 Task: Add an event with the title Marketing Campaign Analysis, date '2024/05/10', time 8:00 AM to 10:00 AMand add a description: Participants will be led through a body scan exercise, where they will direct their attention to different parts of their body, noticing sensations and releasing any tension or discomfort. This practice promotes body awareness and relaxation., put the event into Blue category . Add location for the event as: 789 Park Retiro, Madrid, Spain, logged in from the account softage.1@softage.netand send the event invitation to softage.3@softage.net and softage.4@softage.net. Set a reminder for the event 5 minutes before
Action: Mouse moved to (103, 88)
Screenshot: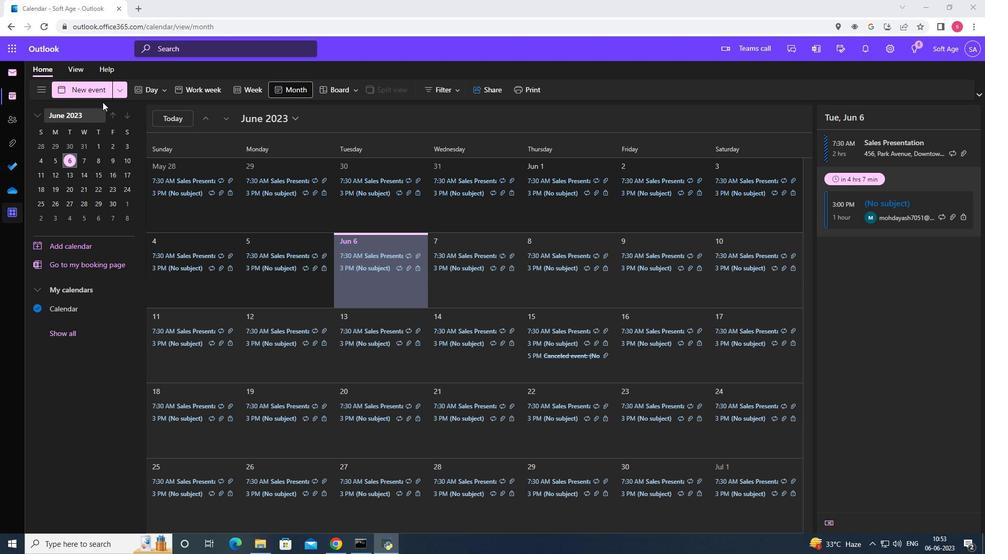 
Action: Mouse pressed left at (103, 88)
Screenshot: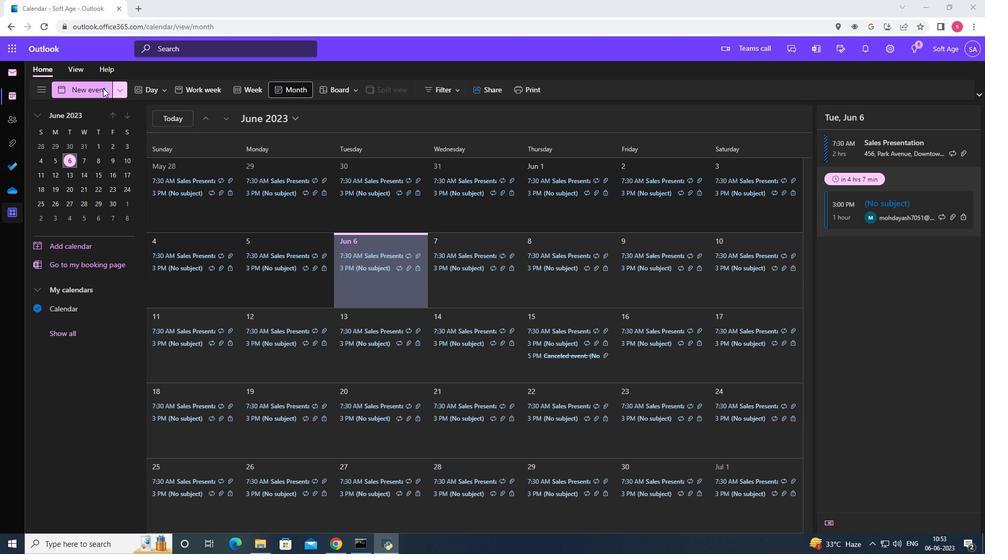 
Action: Key pressed <Key.shift>Marketing<Key.space><Key.shift>Campaing<Key.space><Key.shift>Analysis
Screenshot: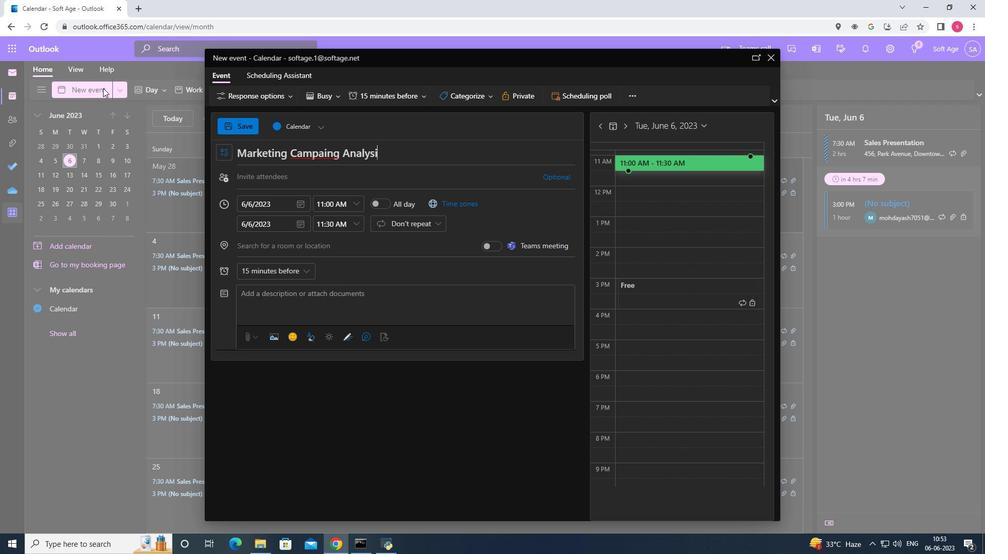 
Action: Mouse moved to (304, 199)
Screenshot: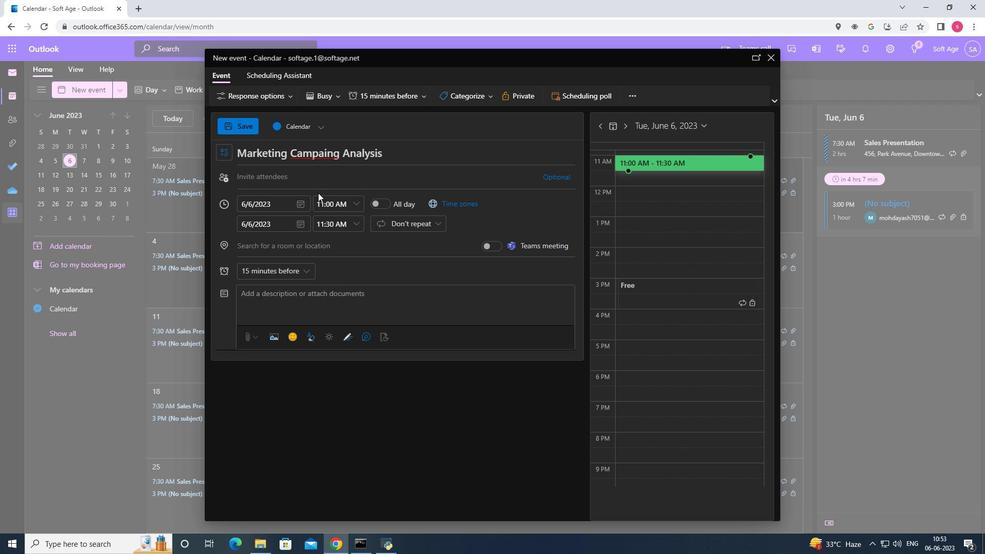 
Action: Mouse pressed left at (304, 199)
Screenshot: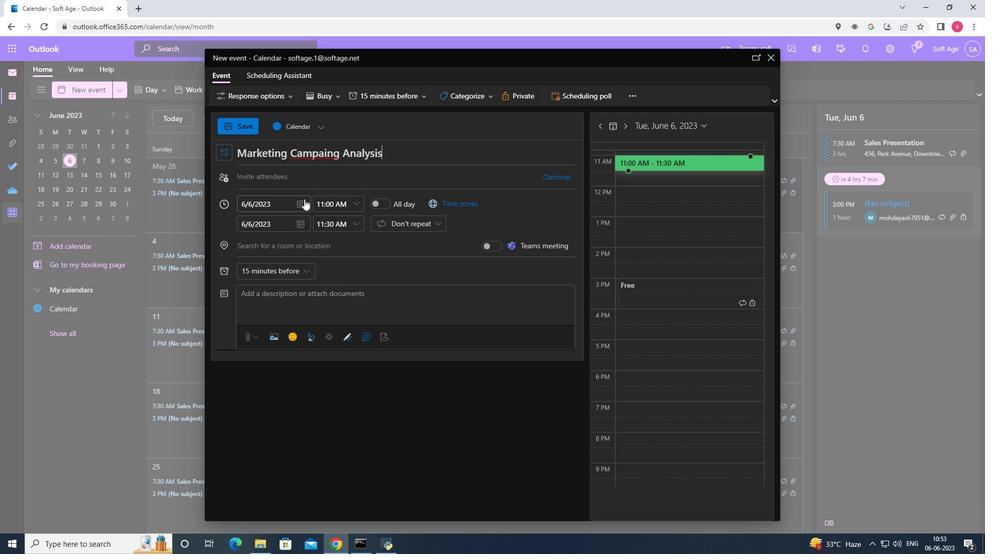 
Action: Mouse moved to (341, 223)
Screenshot: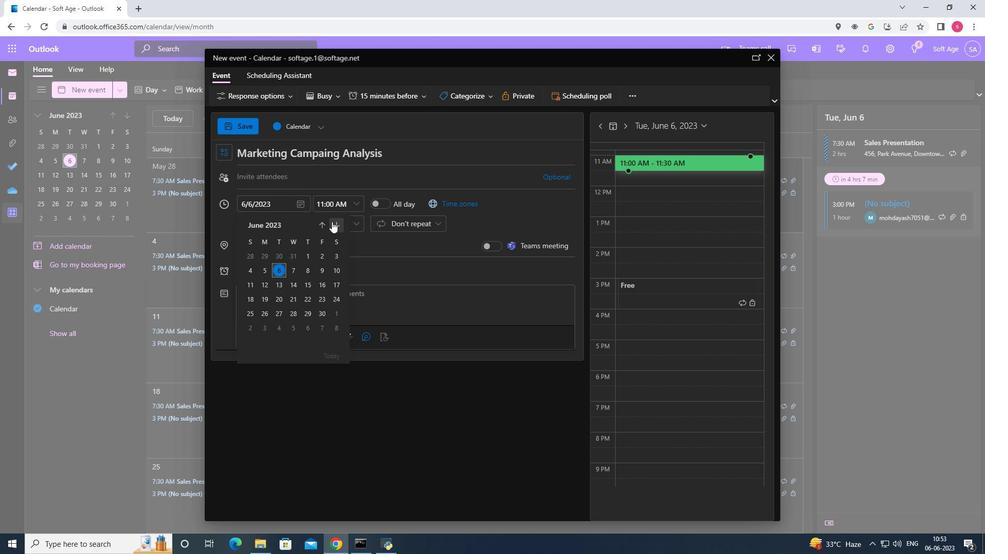
Action: Mouse pressed left at (341, 223)
Screenshot: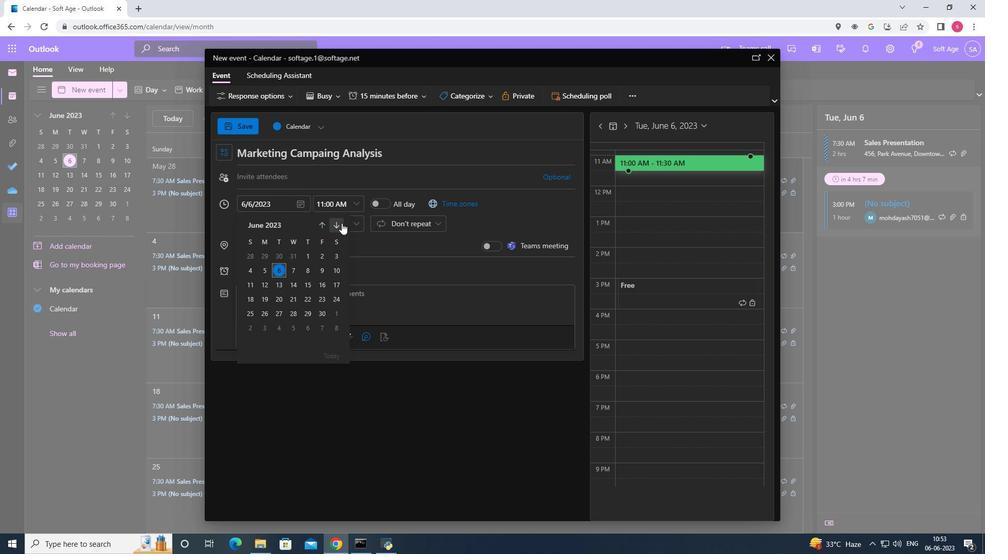 
Action: Mouse pressed left at (341, 223)
Screenshot: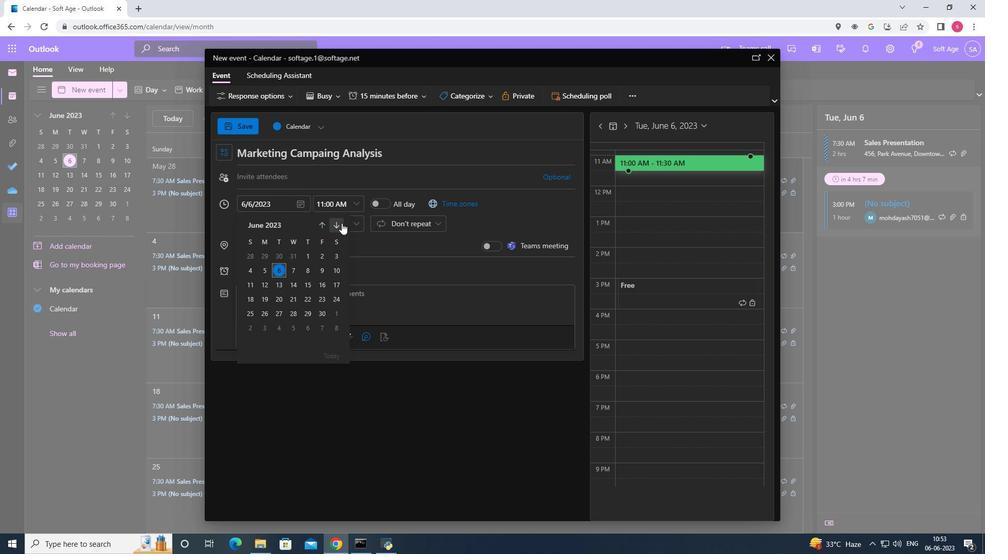 
Action: Mouse pressed left at (341, 223)
Screenshot: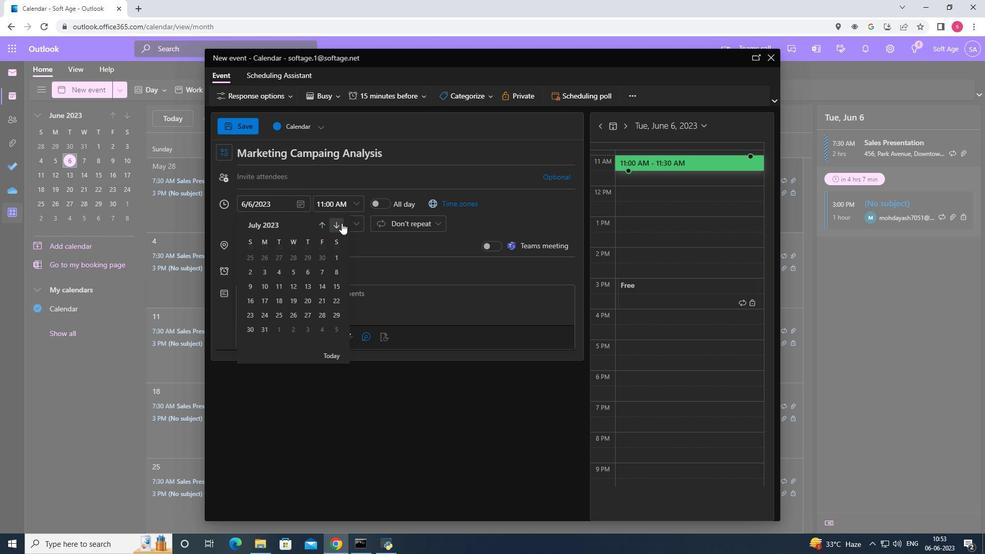 
Action: Mouse pressed left at (341, 223)
Screenshot: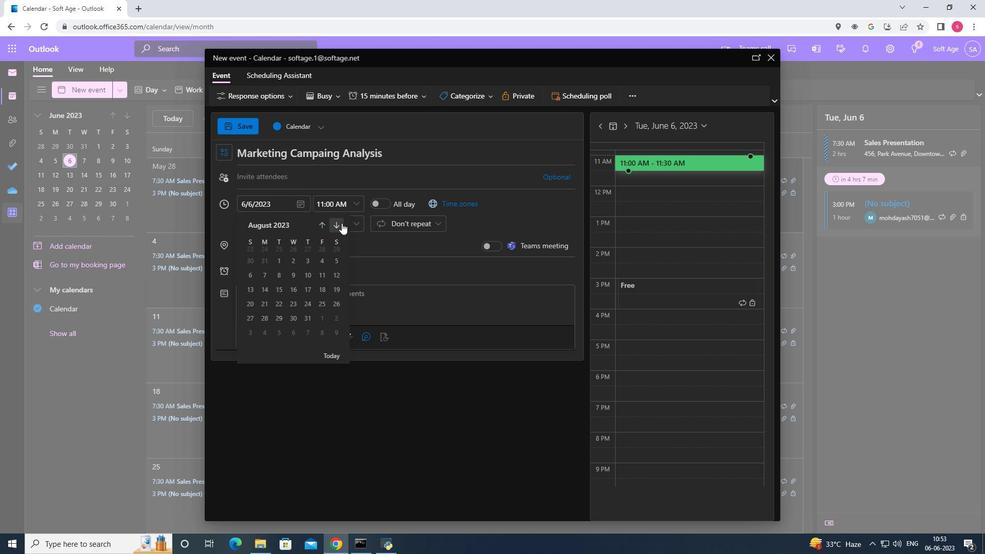 
Action: Mouse pressed left at (341, 223)
Screenshot: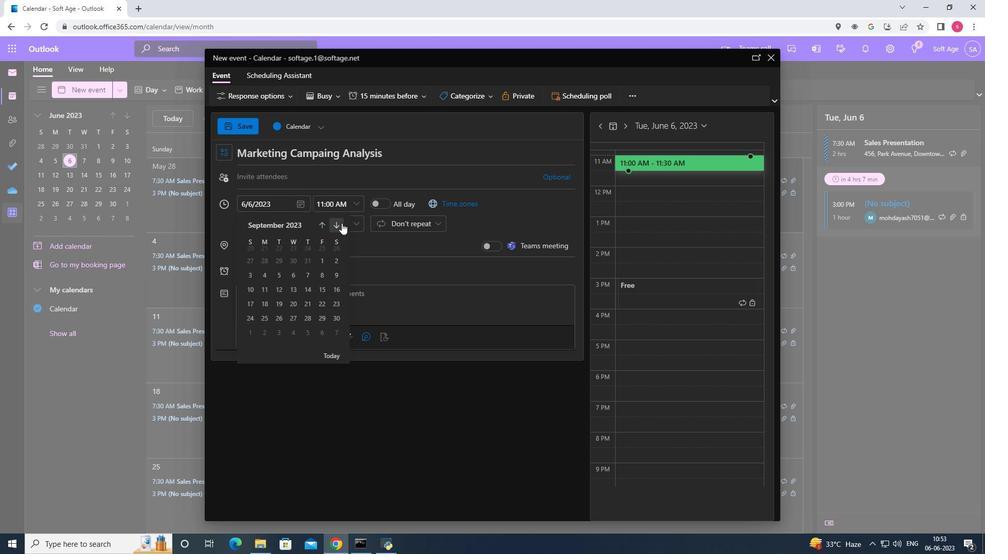 
Action: Mouse moved to (341, 223)
Screenshot: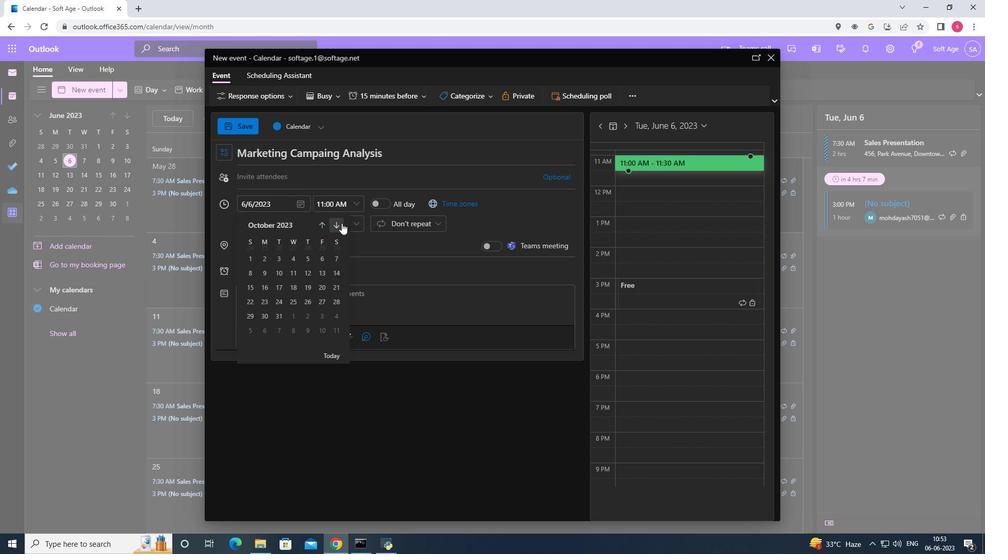 
Action: Mouse pressed left at (341, 223)
Screenshot: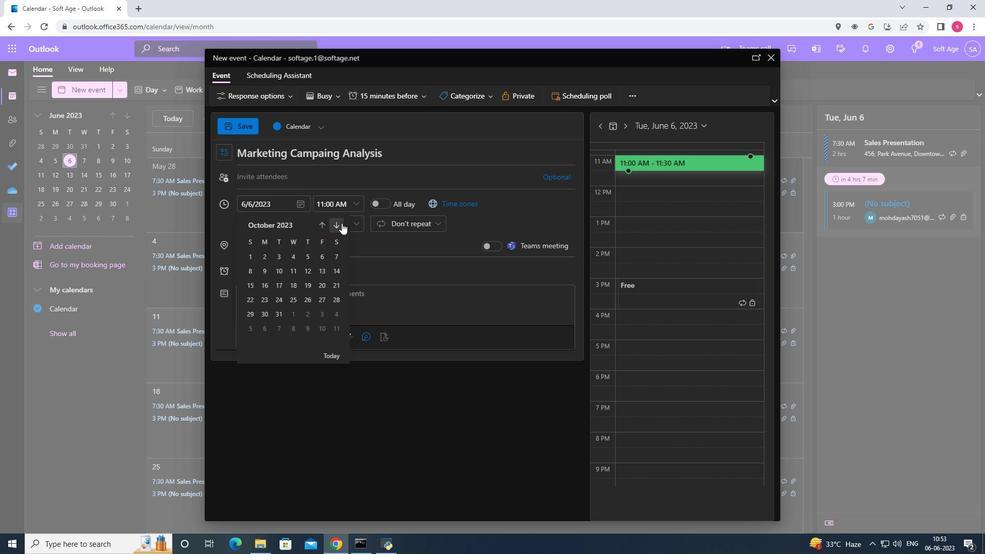 
Action: Mouse pressed left at (341, 223)
Screenshot: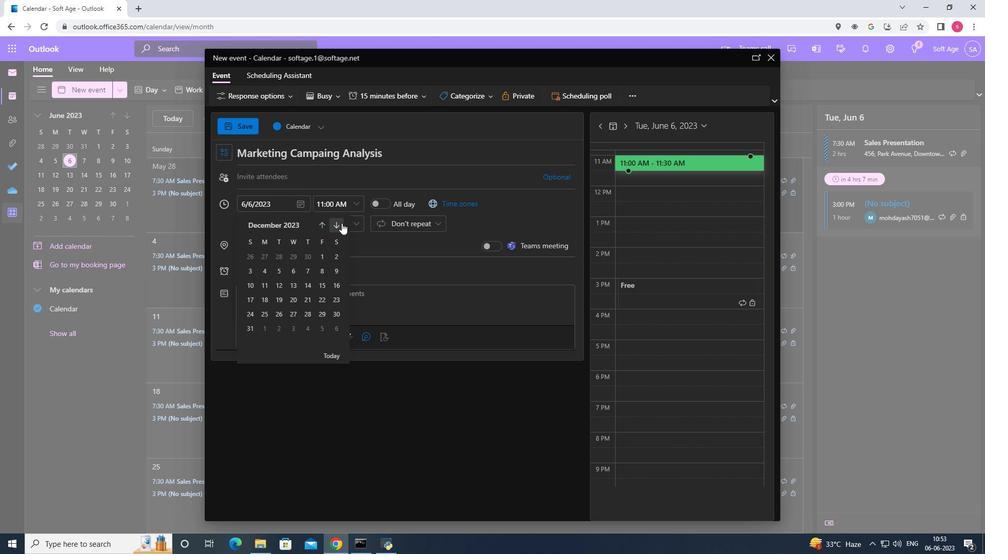 
Action: Mouse pressed left at (341, 223)
Screenshot: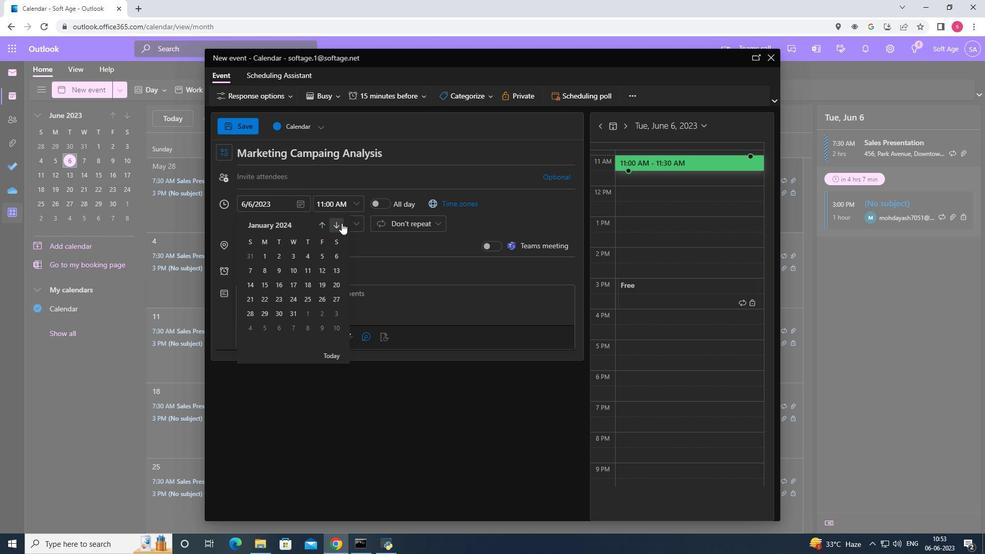 
Action: Mouse pressed left at (341, 223)
Screenshot: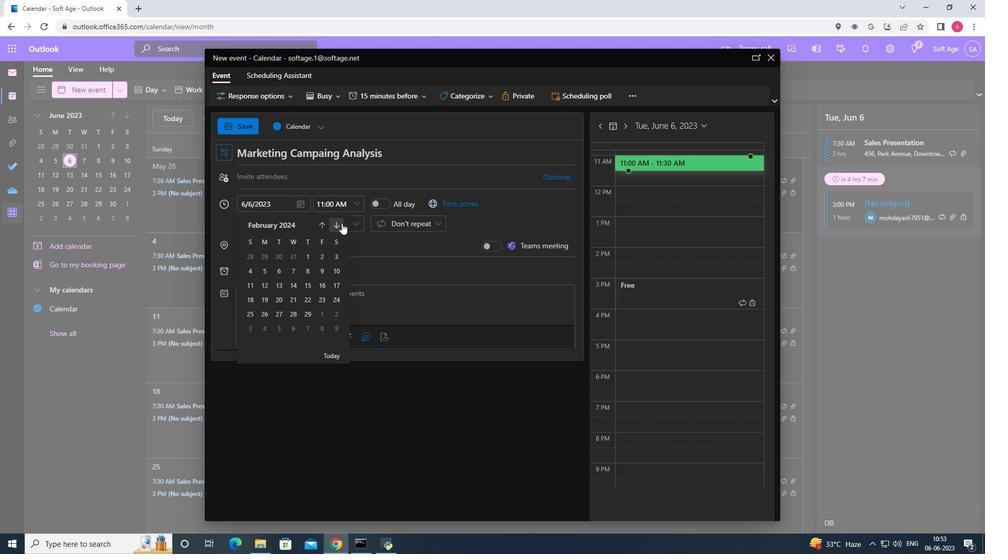 
Action: Mouse pressed left at (341, 223)
Screenshot: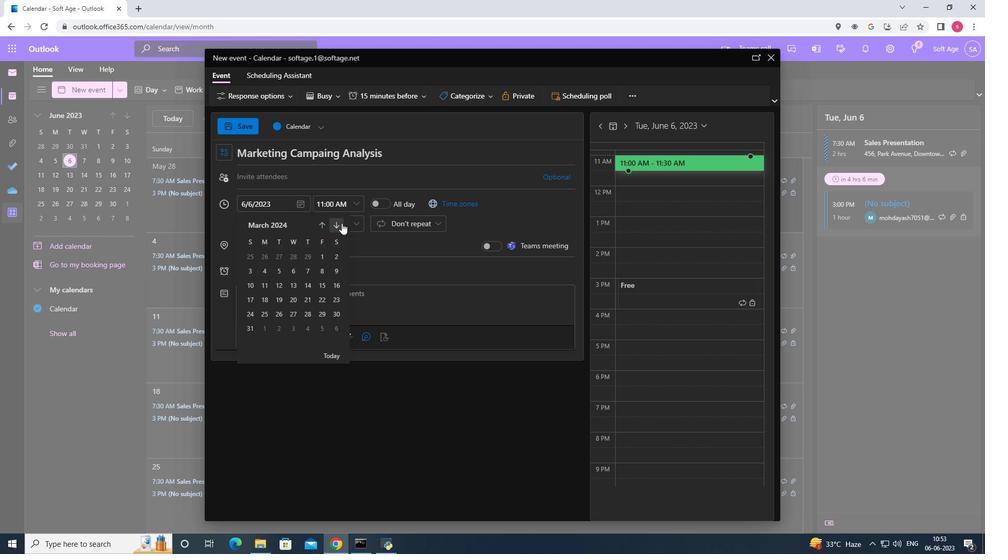 
Action: Mouse pressed left at (341, 223)
Screenshot: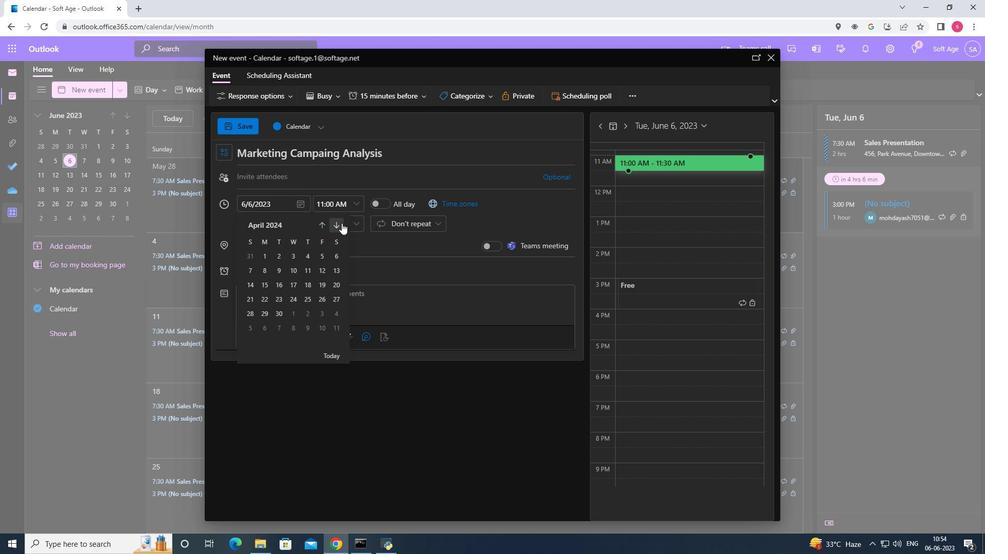 
Action: Mouse moved to (321, 274)
Screenshot: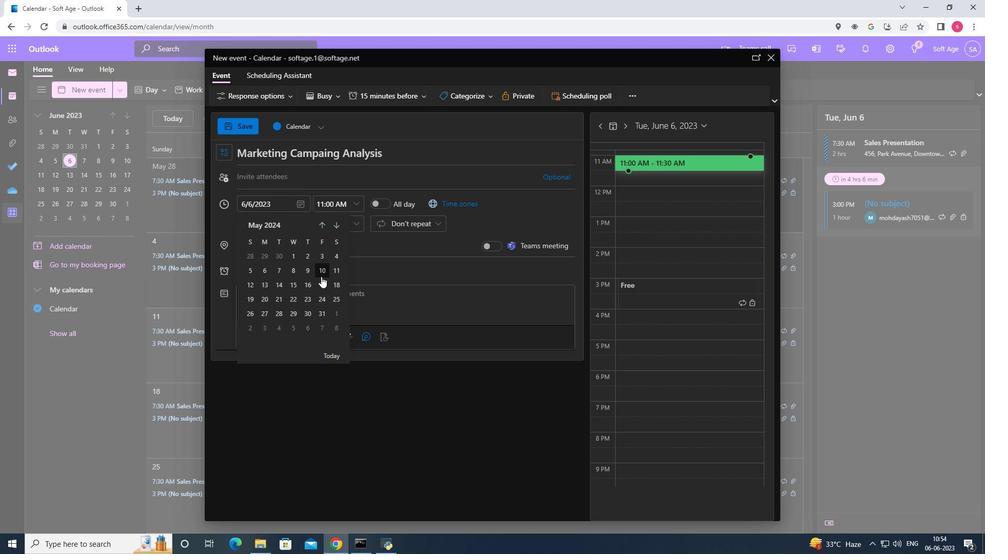 
Action: Mouse pressed left at (321, 274)
Screenshot: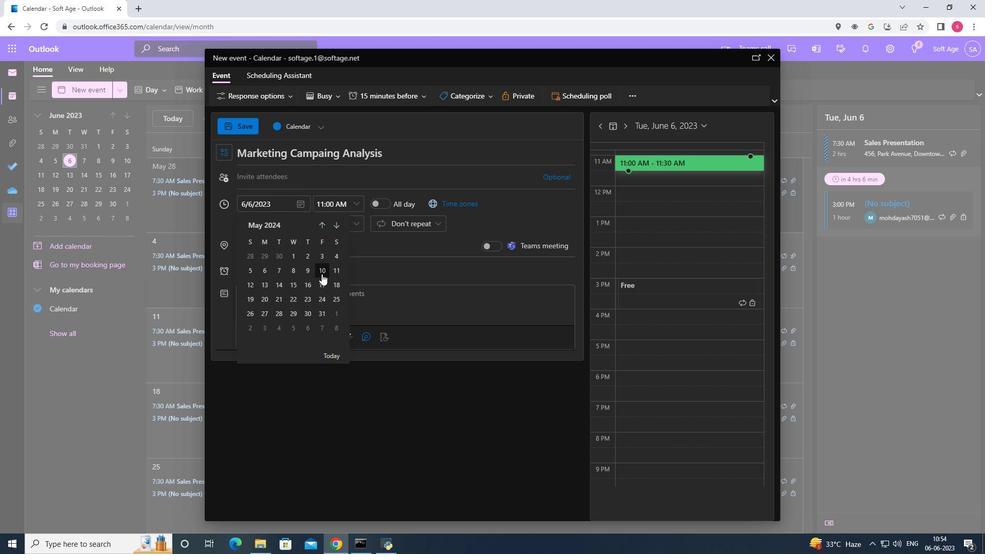 
Action: Mouse moved to (355, 206)
Screenshot: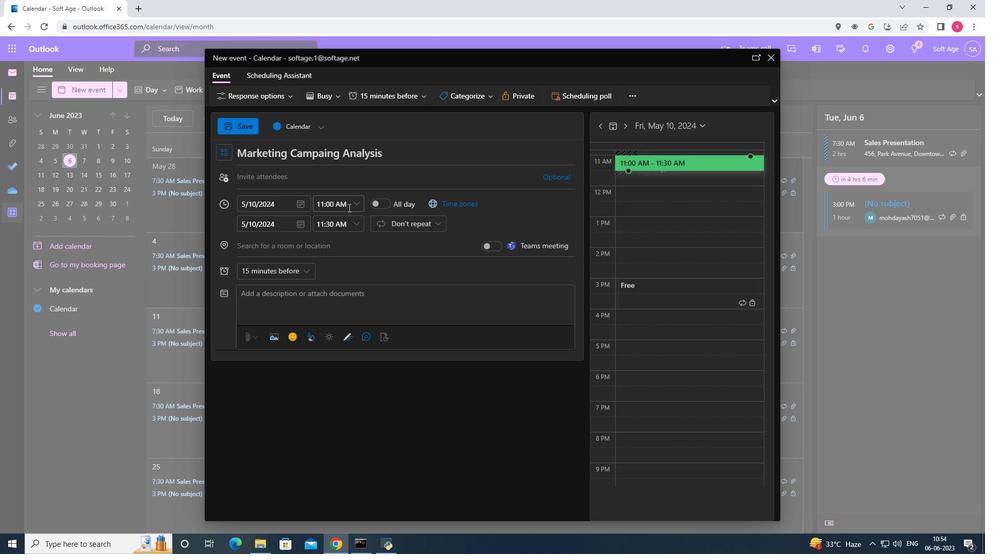 
Action: Mouse pressed left at (355, 206)
Screenshot: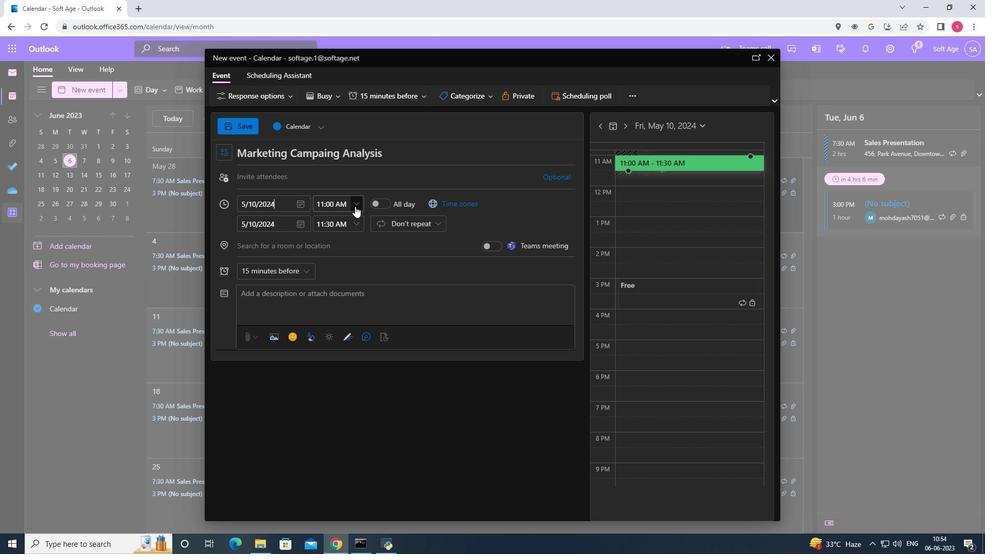 
Action: Mouse moved to (369, 216)
Screenshot: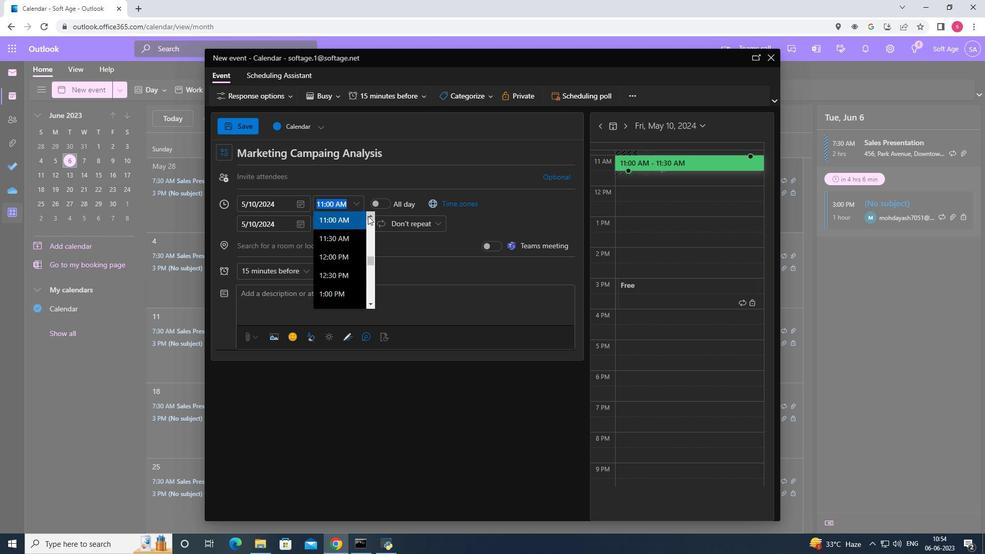 
Action: Mouse pressed left at (369, 216)
Screenshot: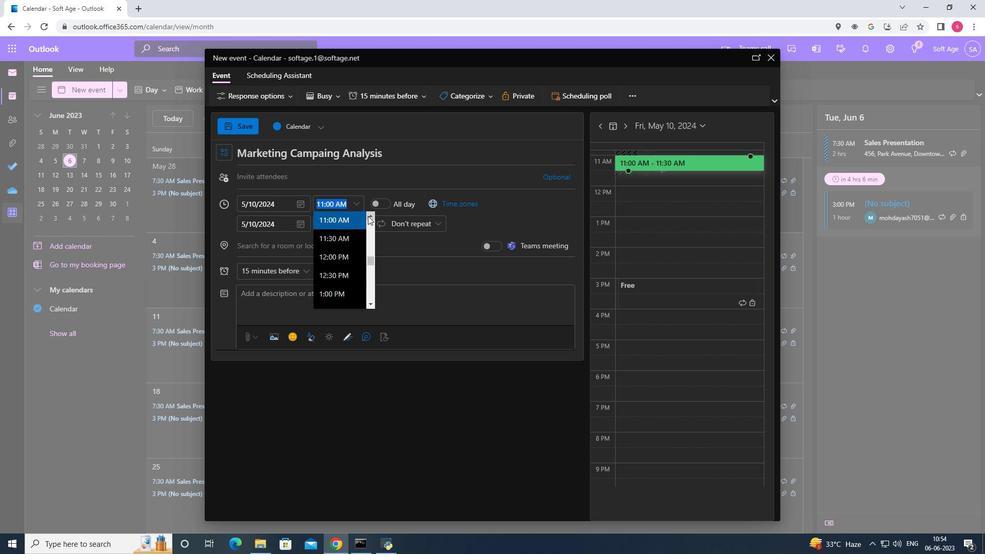 
Action: Mouse moved to (374, 214)
Screenshot: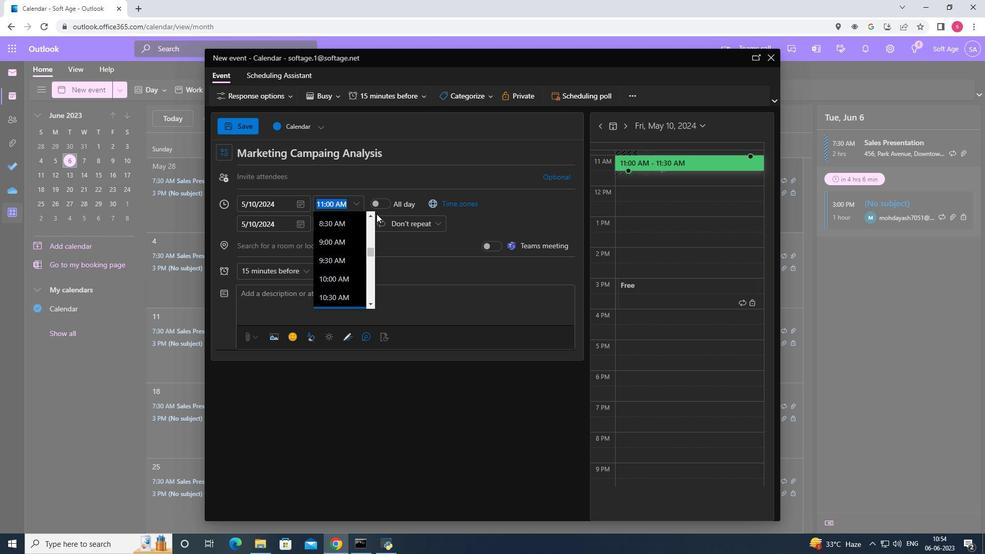 
Action: Mouse pressed left at (374, 214)
Screenshot: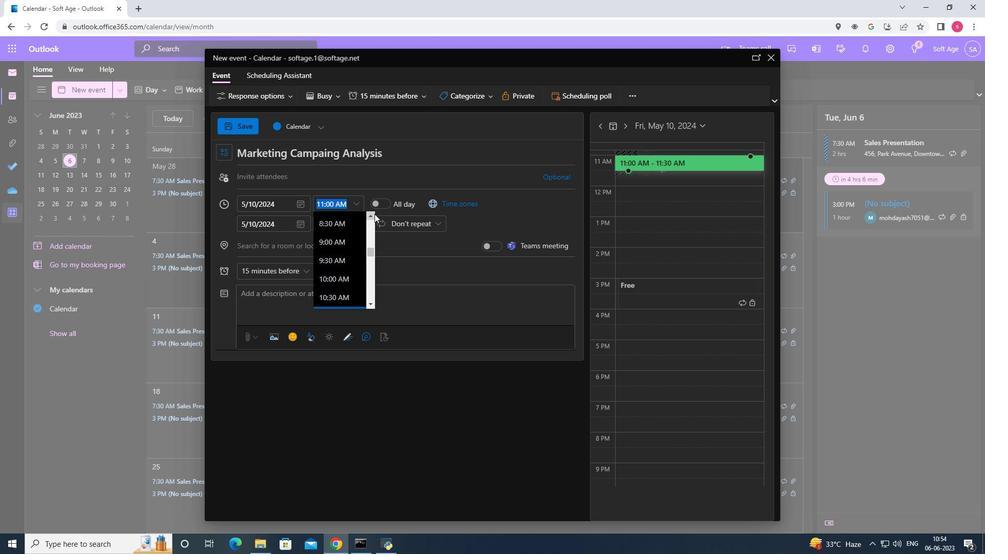 
Action: Mouse moved to (342, 223)
Screenshot: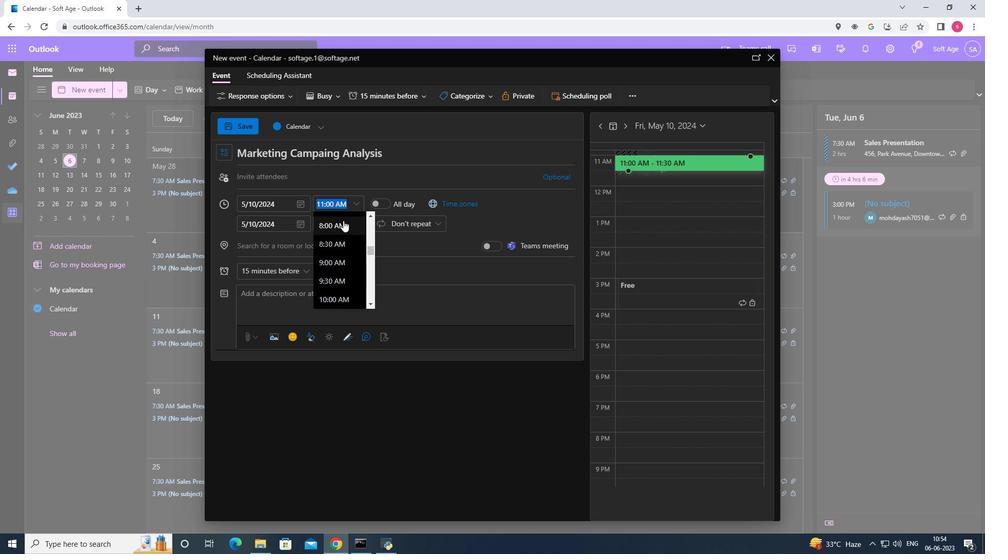 
Action: Mouse pressed left at (342, 223)
Screenshot: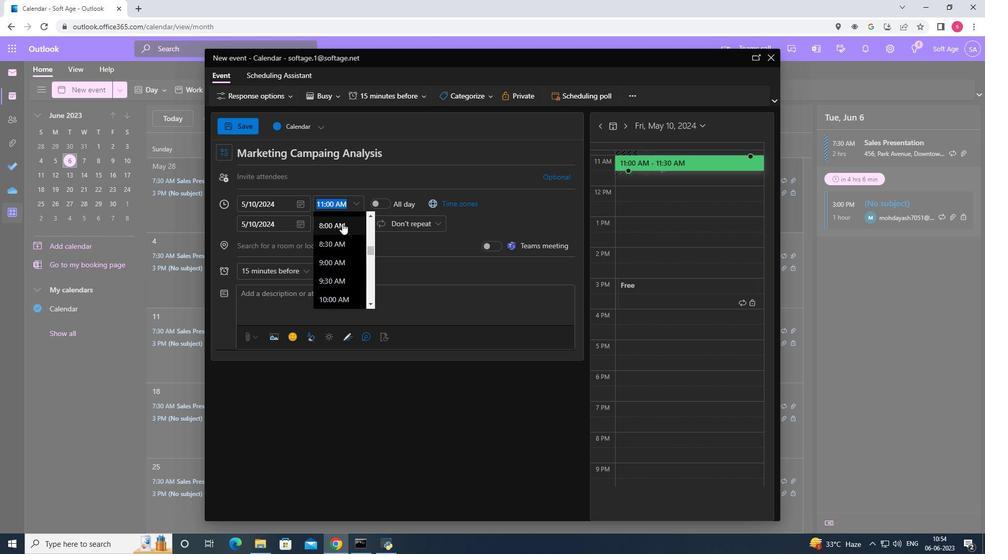 
Action: Mouse moved to (354, 228)
Screenshot: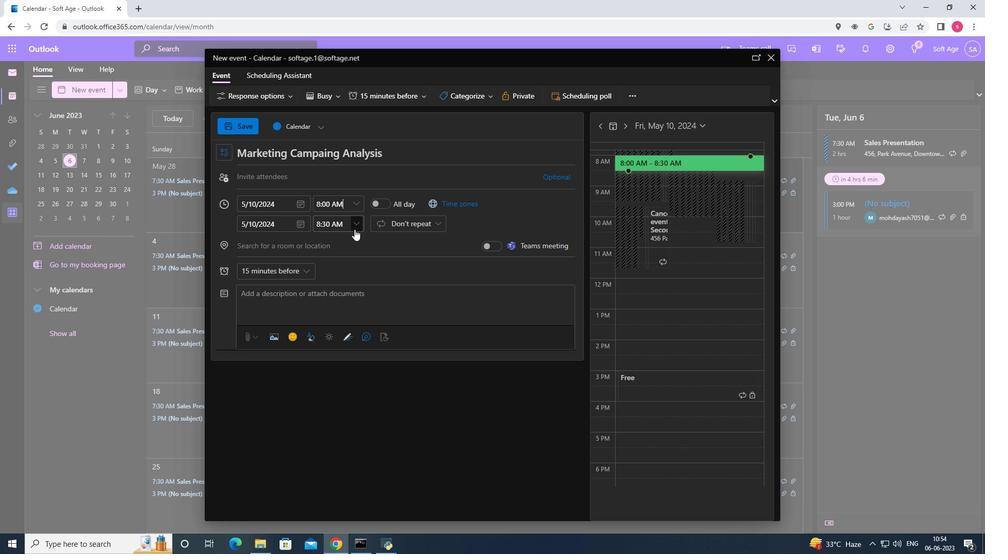 
Action: Mouse pressed left at (354, 228)
Screenshot: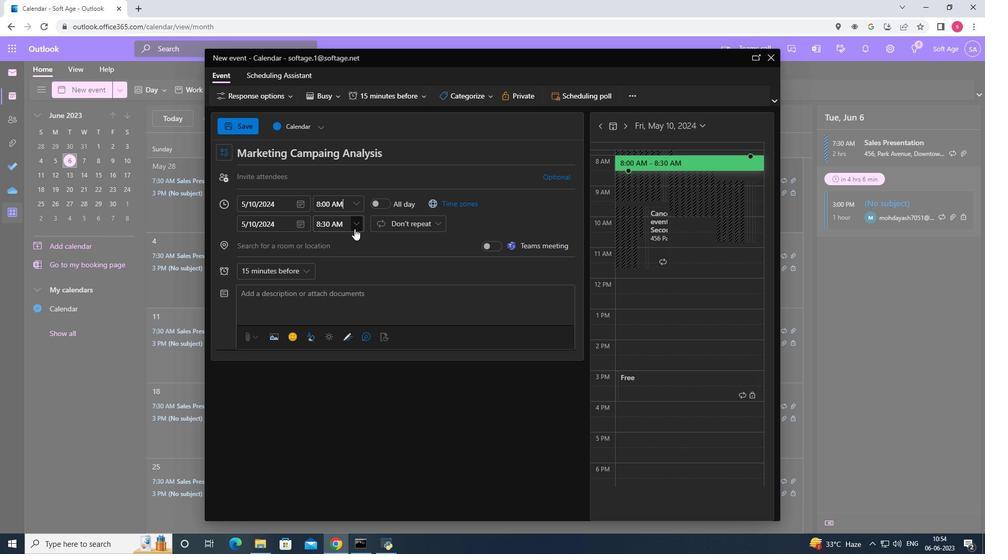
Action: Mouse moved to (339, 287)
Screenshot: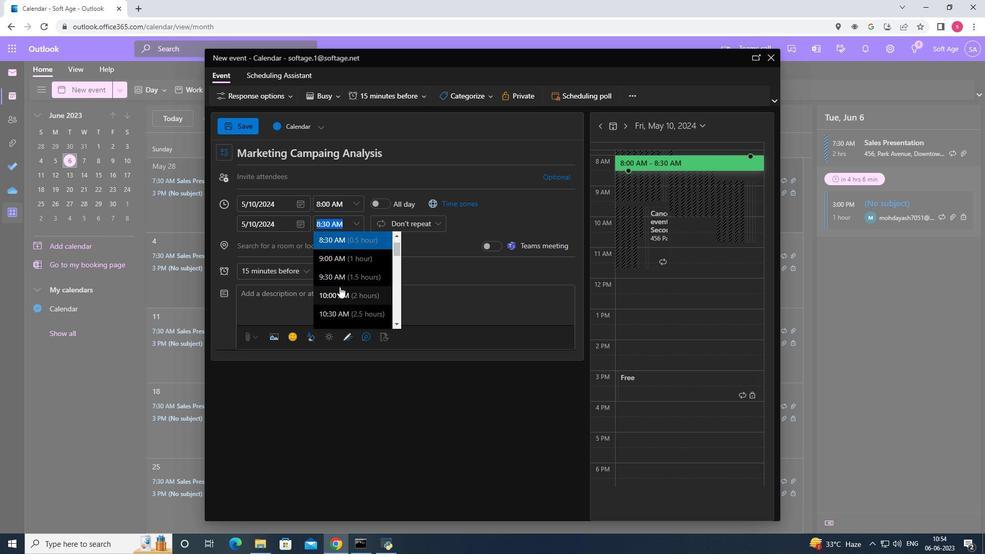 
Action: Mouse pressed left at (339, 287)
Screenshot: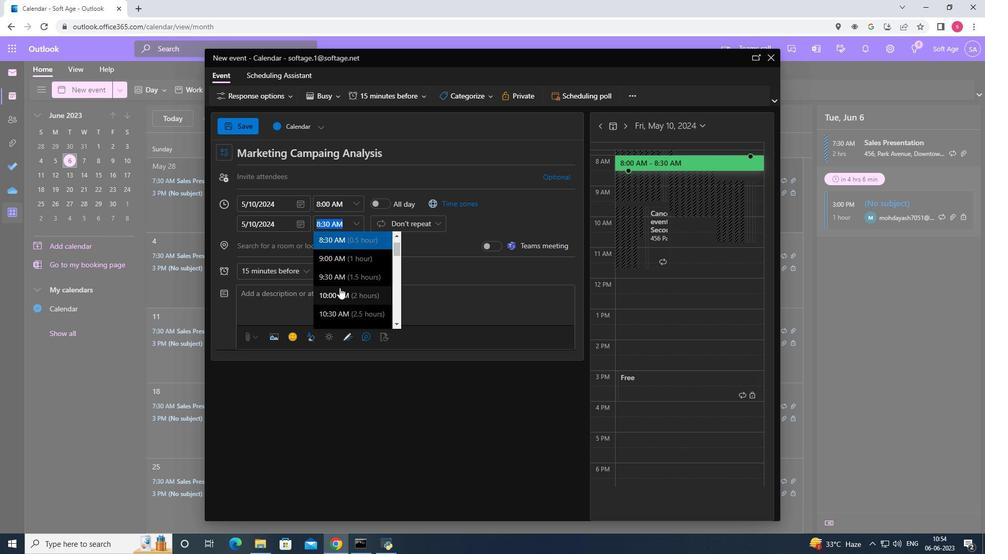 
Action: Mouse moved to (326, 294)
Screenshot: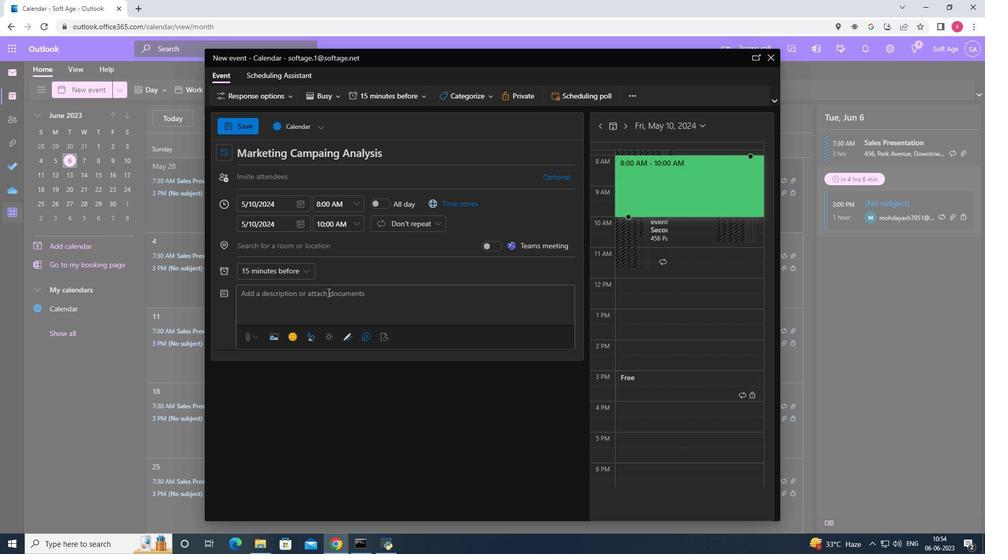 
Action: Mouse pressed left at (326, 294)
Screenshot: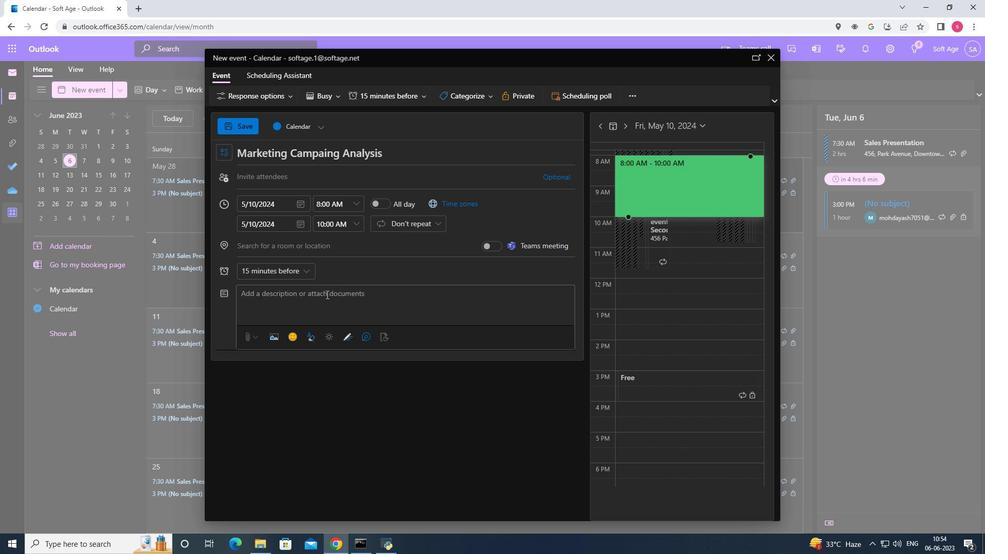 
Action: Mouse moved to (326, 294)
Screenshot: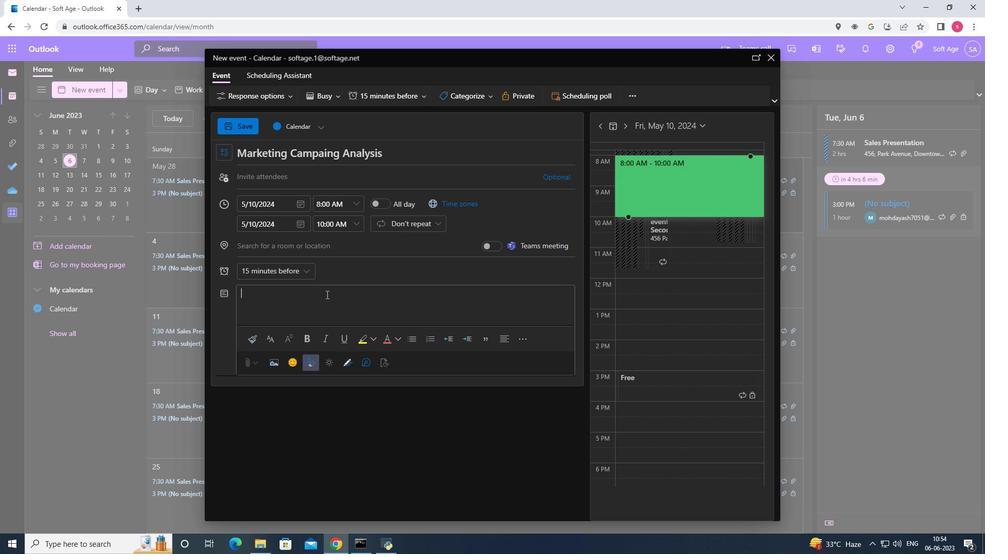 
Action: Key pressed <Key.shift>Participants<Key.space>will<Key.space>be<Key.space>led<Key.space>through<Key.space>a<Key.space>body<Key.space>scan<Key.space>exercise,<Key.space>where<Key.space>they<Key.space>will<Key.space>direct<Key.space>their<Key.space>attention<Key.space>to<Key.space>different<Key.space>parts<Key.space>of<Key.space>their<Key.space>body,<Key.space>noticing<Key.space>sensations<Key.space>and<Key.space>releasing<Key.space>any<Key.space>tension<Key.space>or<Key.space>discomfort.<Key.space><Key.shift><Key.shift>t<Key.backspace><Key.shift>This<Key.space>practice<Key.space>pt<Key.backspace>ro<Key.backspace>actice<Key.space>promotes<Key.space>body<Key.space>awared<Key.backspace>ness
Screenshot: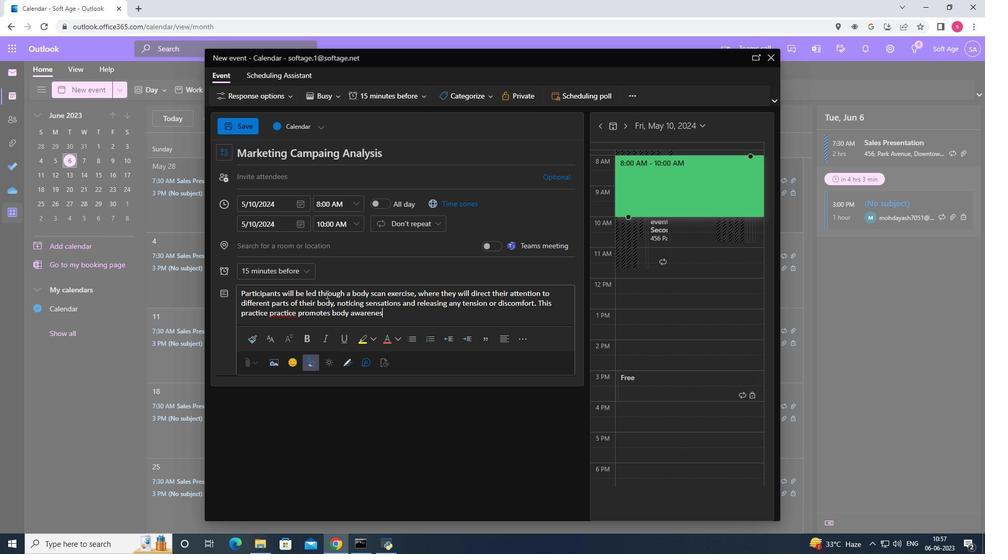 
Action: Mouse moved to (292, 314)
Screenshot: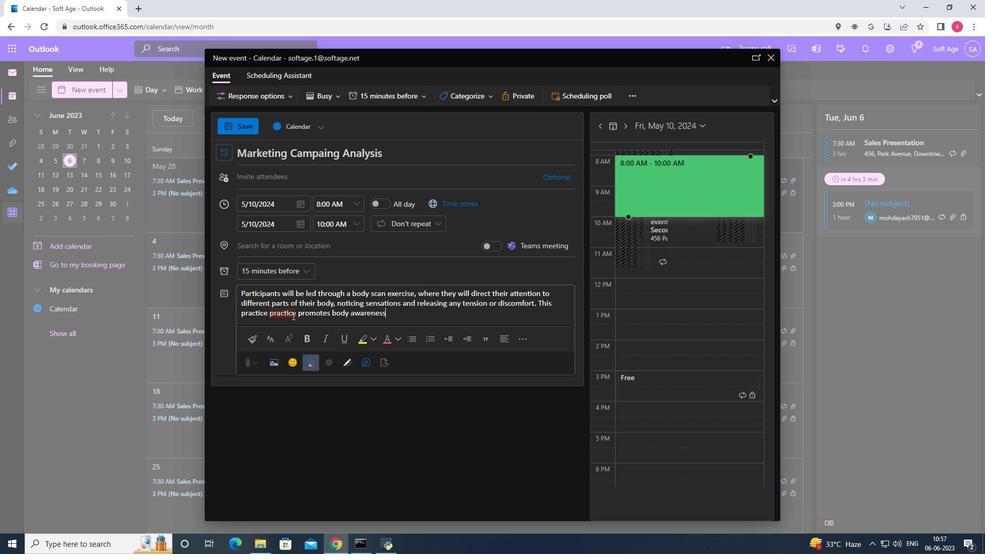 
Action: Mouse pressed left at (292, 314)
Screenshot: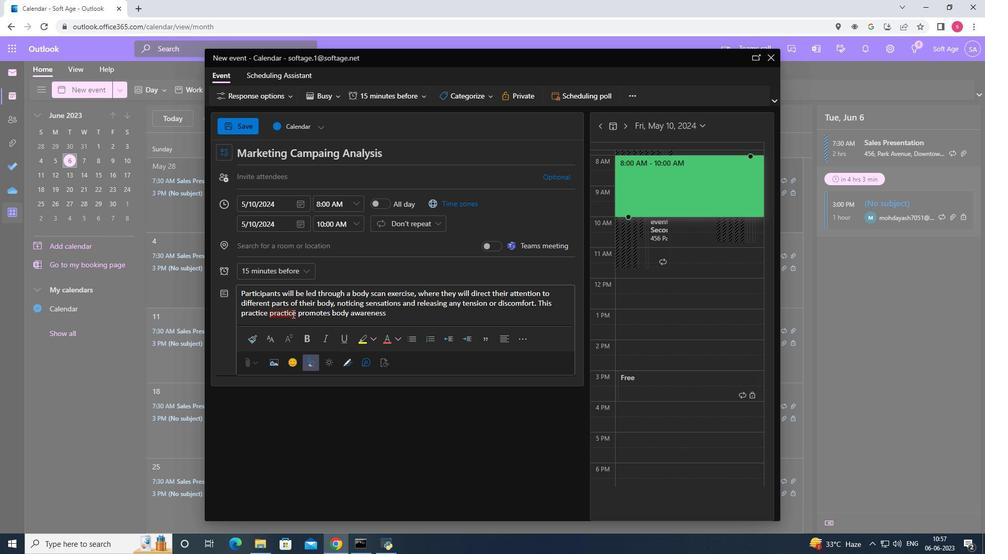 
Action: Mouse moved to (280, 310)
Screenshot: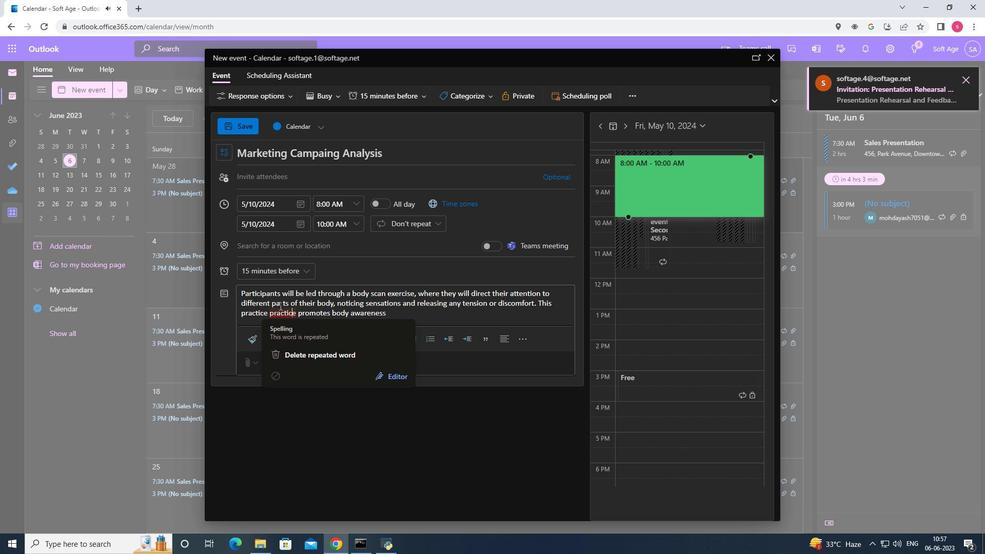 
Action: Mouse pressed left at (280, 310)
Screenshot: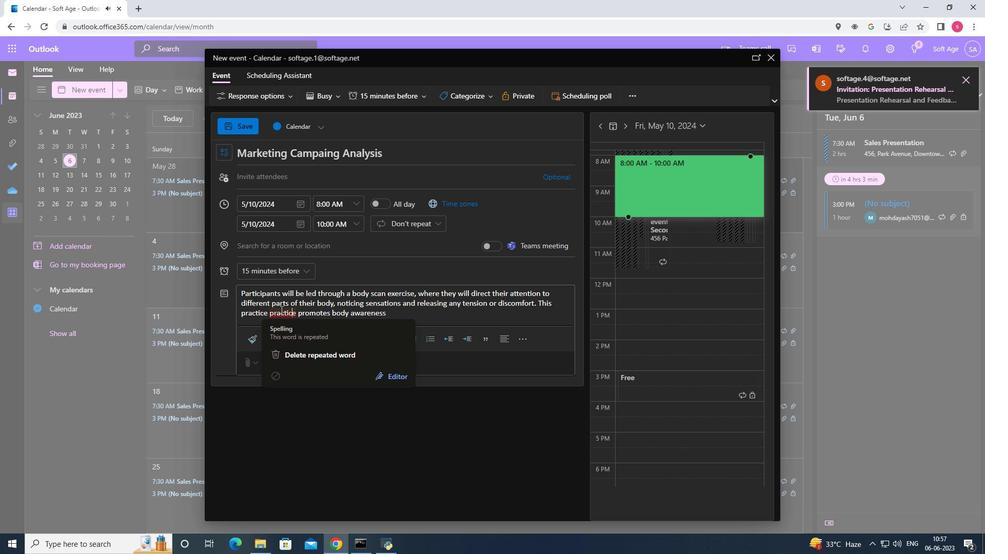 
Action: Mouse moved to (394, 310)
Screenshot: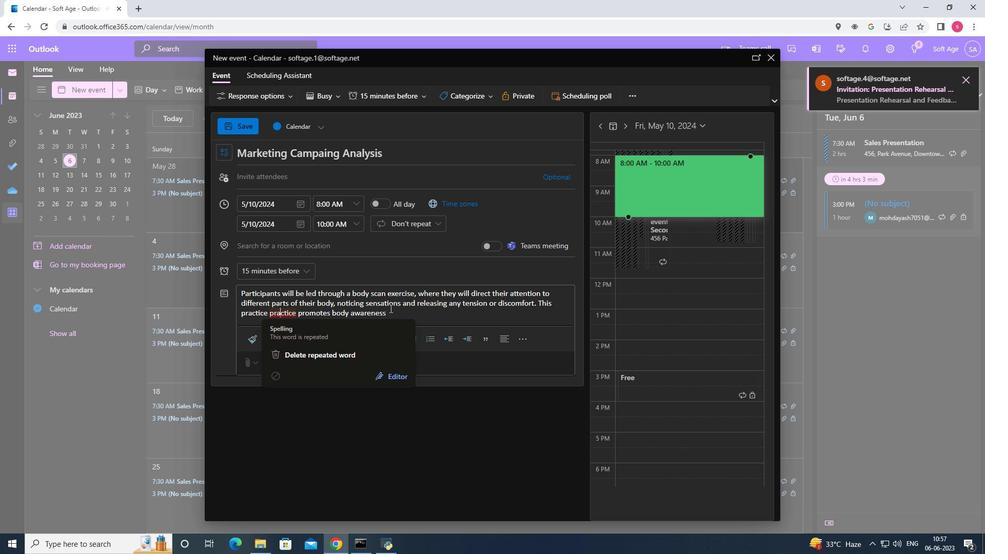 
Action: Mouse pressed left at (394, 310)
Screenshot: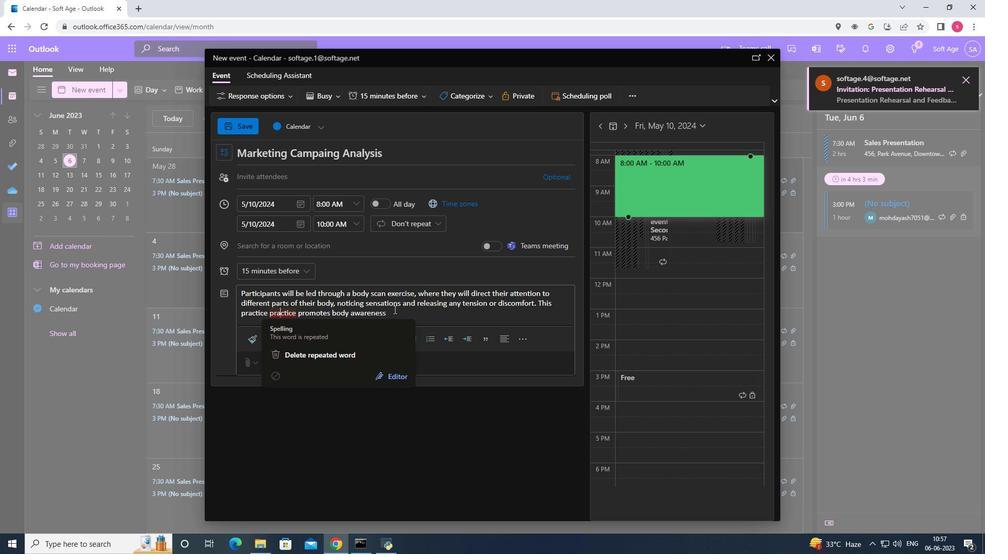 
Action: Mouse moved to (286, 312)
Screenshot: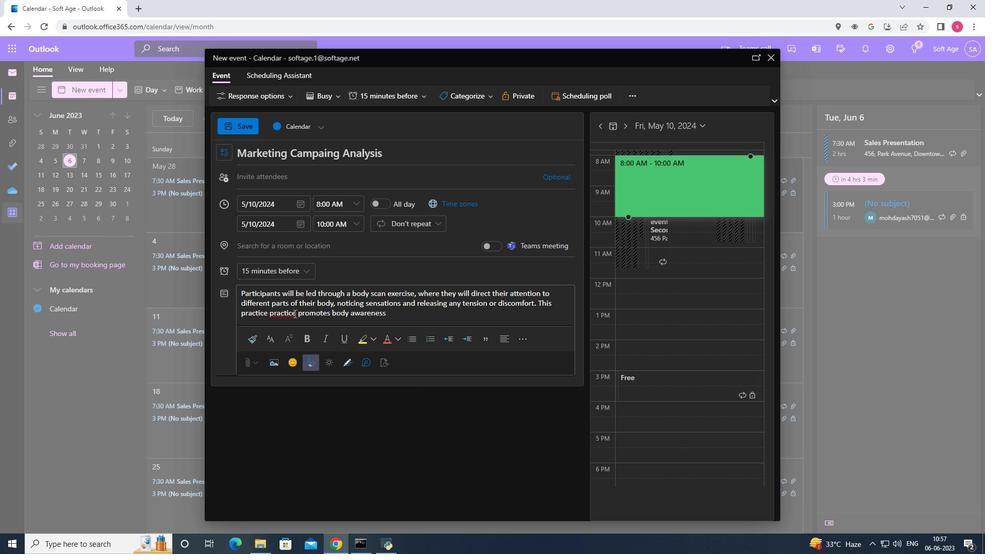 
Action: Mouse pressed left at (286, 312)
Screenshot: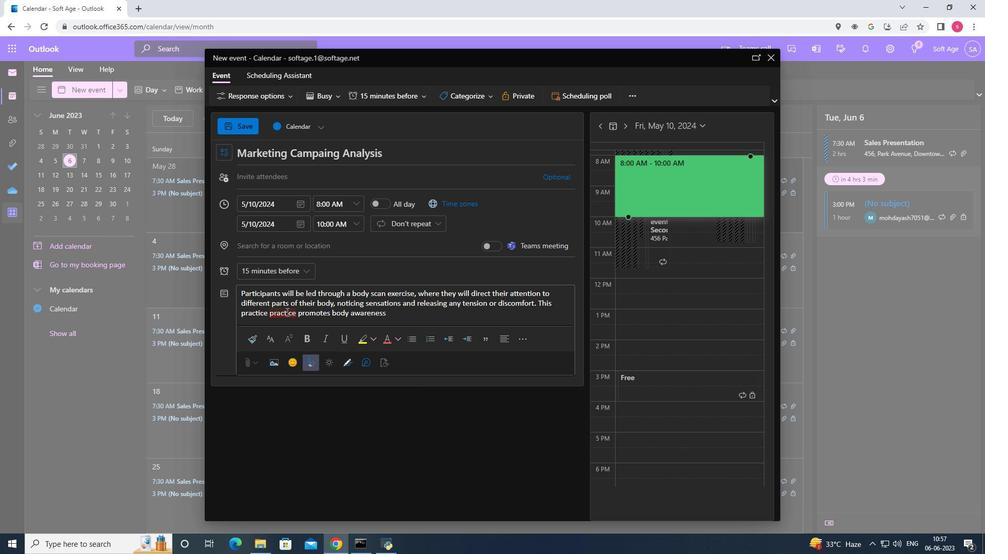 
Action: Mouse moved to (405, 312)
Screenshot: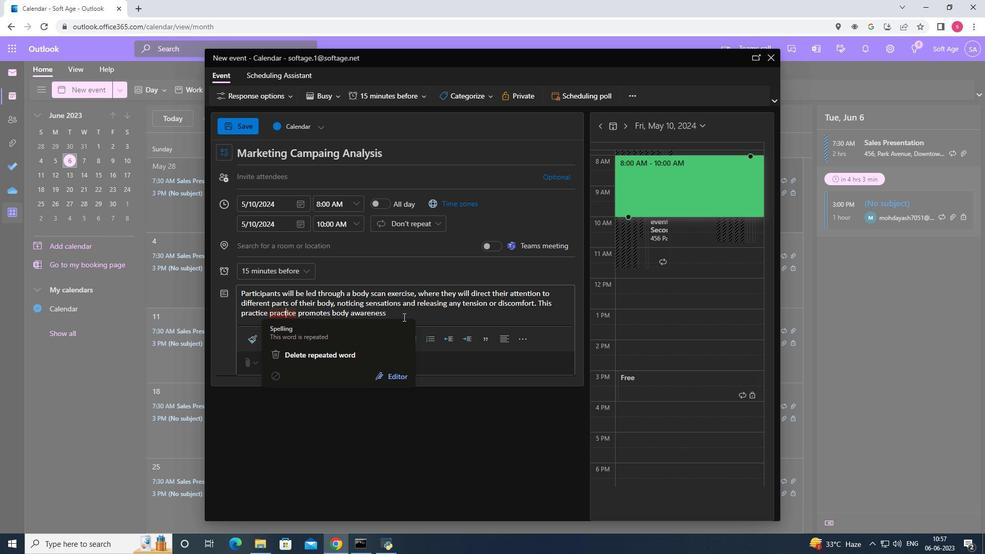
Action: Mouse pressed left at (405, 312)
Screenshot: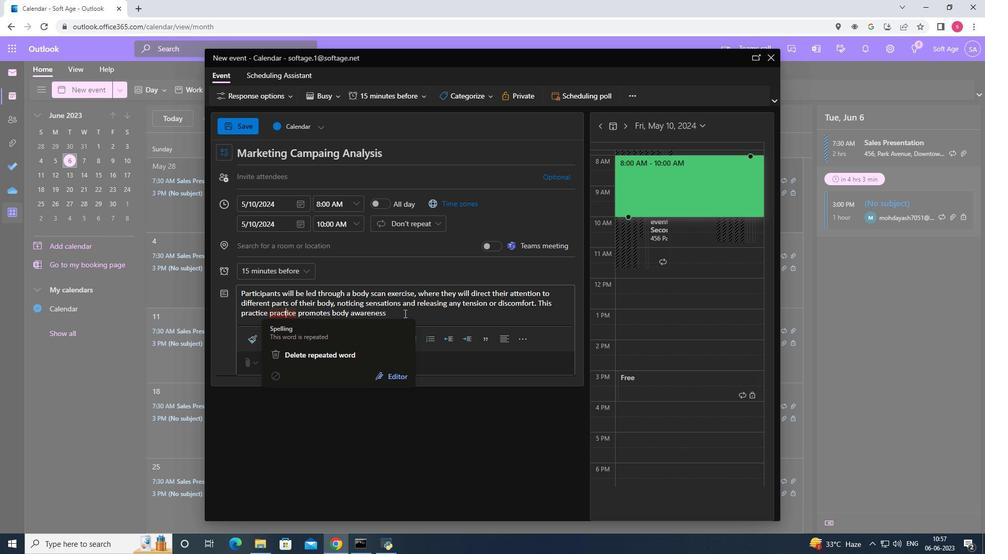 
Action: Mouse moved to (399, 313)
Screenshot: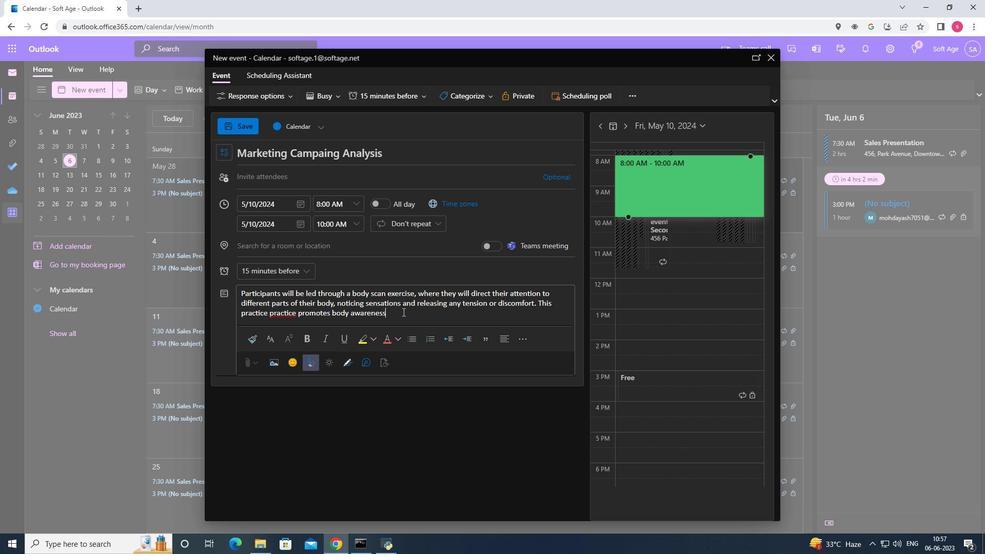 
Action: Key pressed <Key.space>and<Key.space>relaxation.
Screenshot: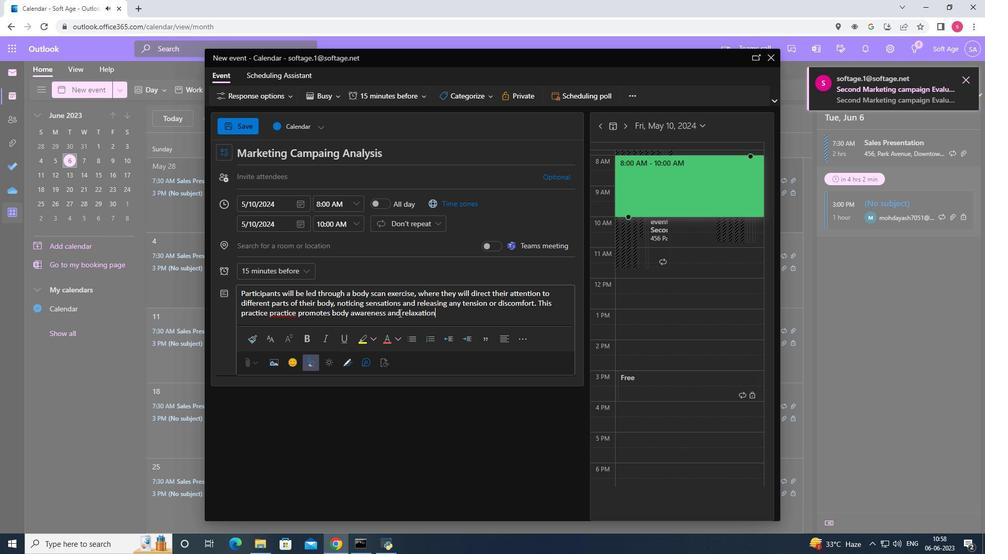 
Action: Mouse moved to (484, 96)
Screenshot: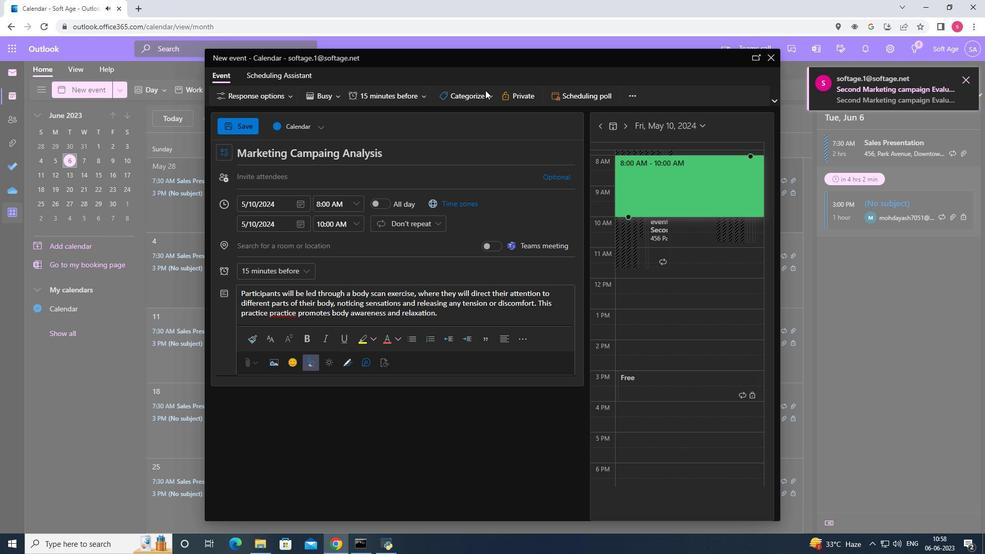 
Action: Mouse pressed left at (484, 96)
Screenshot: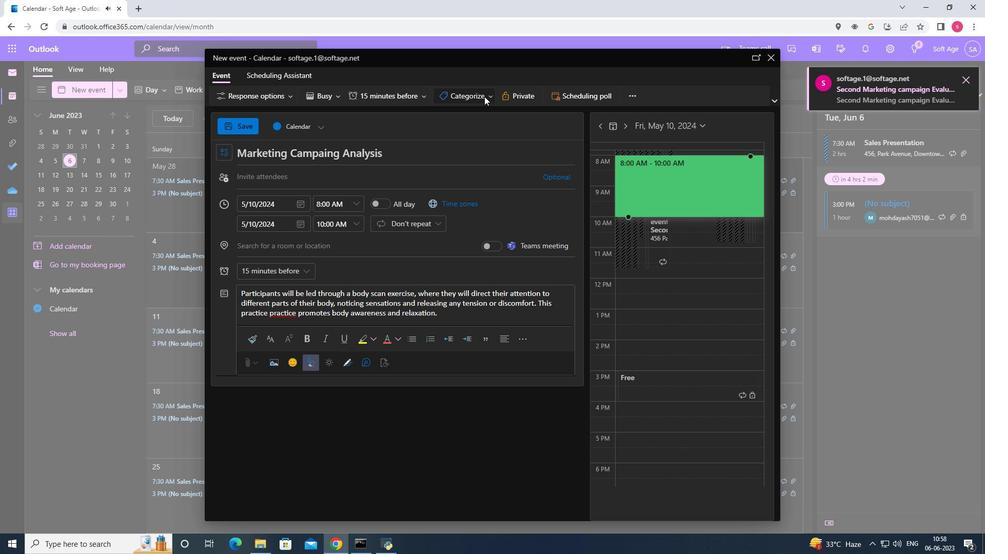 
Action: Mouse moved to (473, 116)
Screenshot: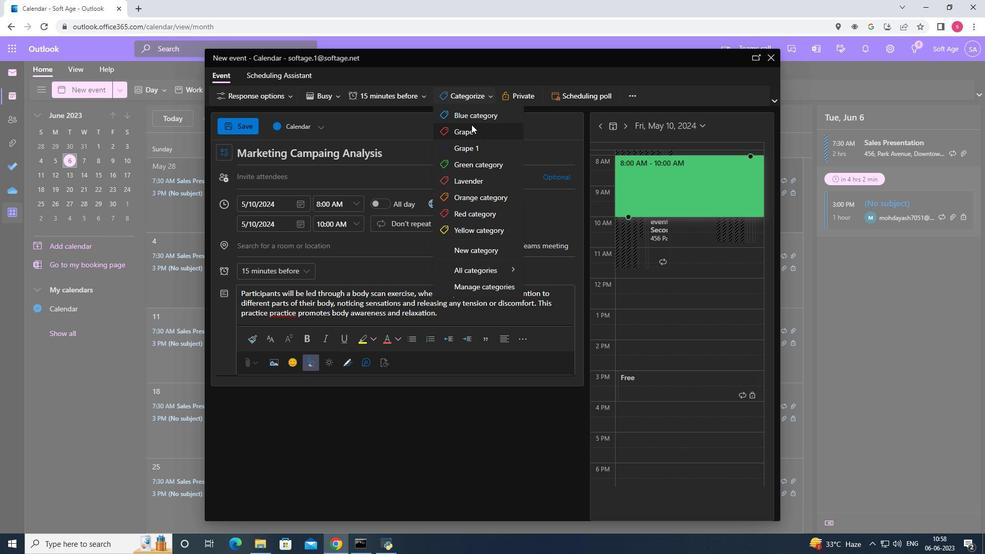 
Action: Mouse pressed left at (473, 116)
Screenshot: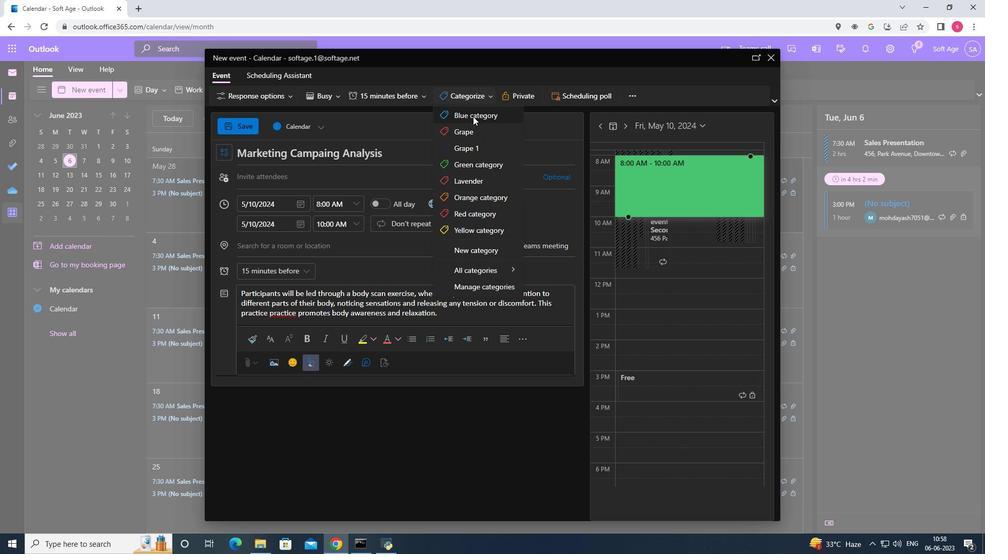 
Action: Mouse moved to (373, 242)
Screenshot: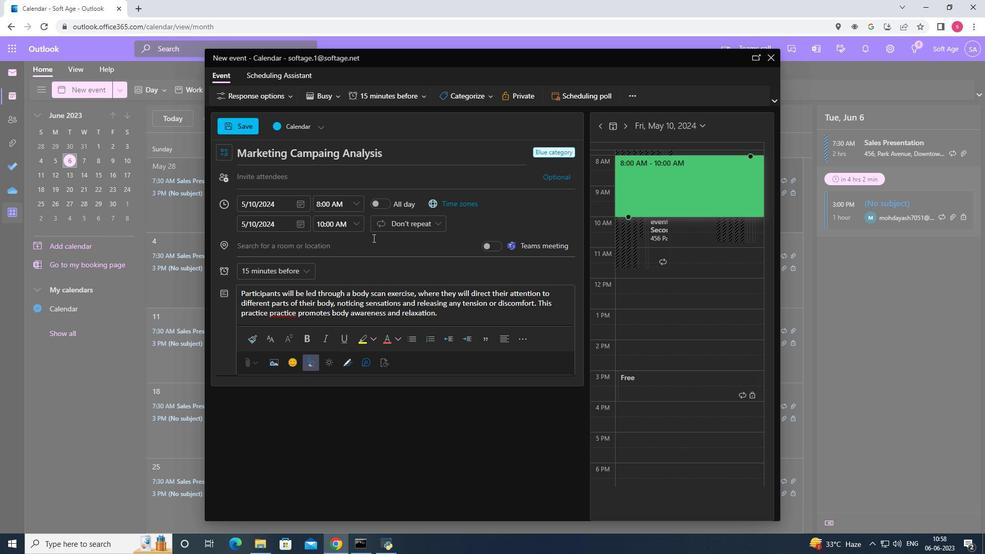 
Action: Mouse pressed left at (373, 242)
Screenshot: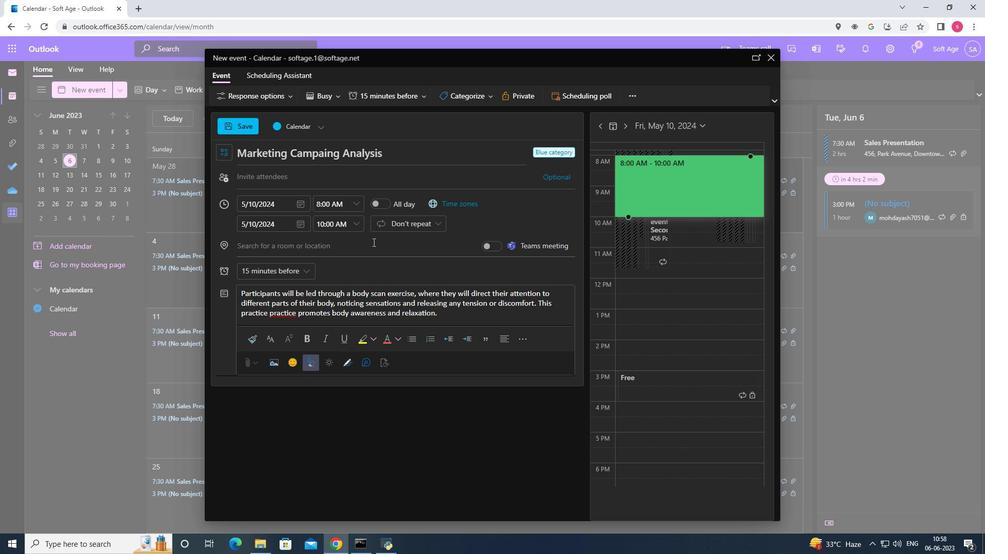 
Action: Key pressed 789<Key.space><Key.shift>Park<Key.space><Key.shift>Retiro,<Key.space><Key.shift><Key.shift><Key.shift><Key.shift><Key.shift><Key.shift><Key.shift><Key.shift><Key.shift><Key.shift><Key.shift><Key.shift><Key.shift><Key.shift>Madrid,<Key.space><Key.shift>Spain
Screenshot: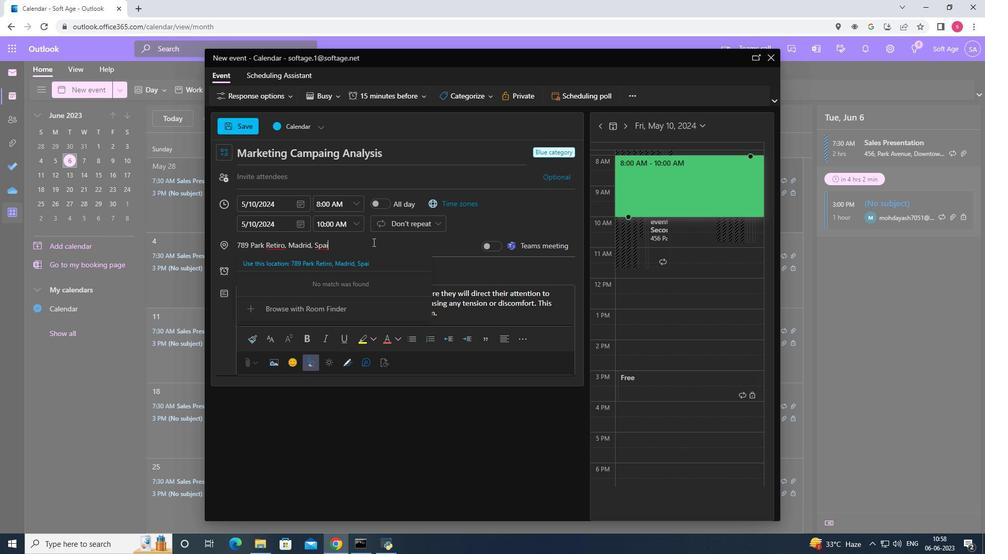 
Action: Mouse moved to (354, 265)
Screenshot: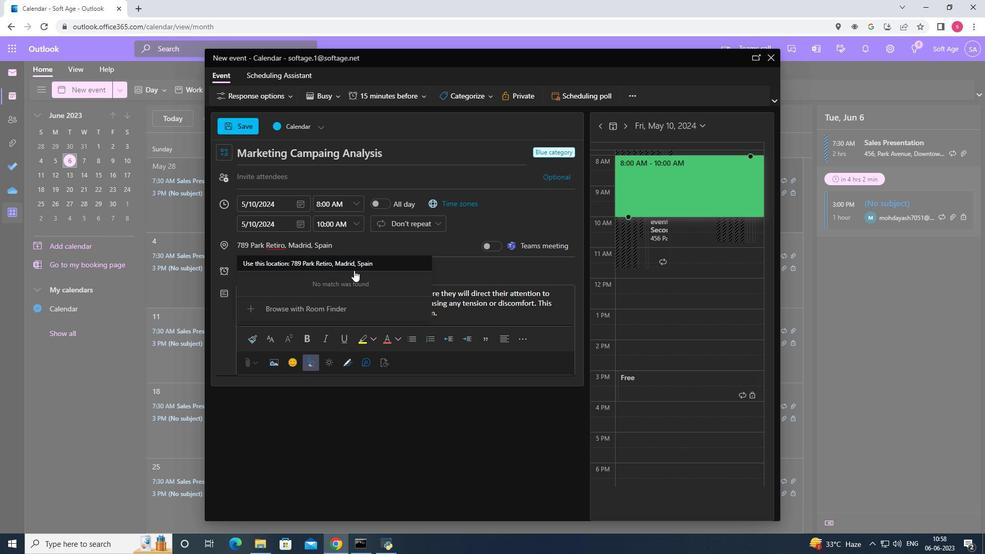 
Action: Mouse pressed left at (354, 265)
Screenshot: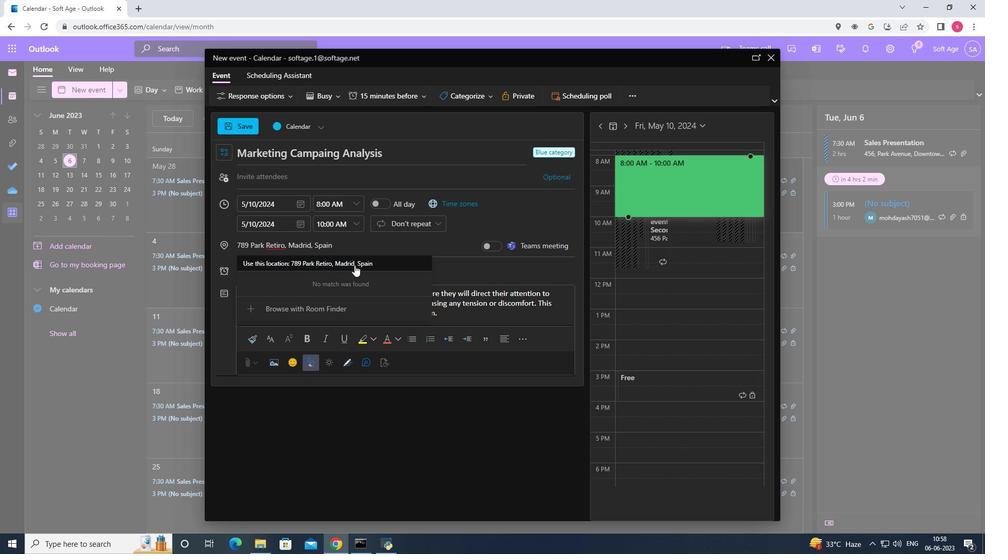 
Action: Mouse moved to (303, 179)
Screenshot: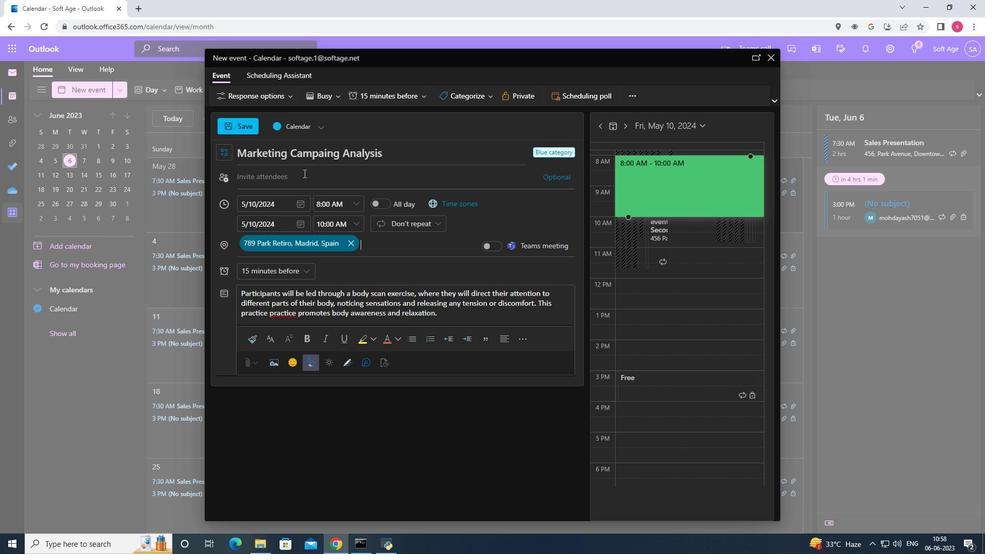 
Action: Mouse pressed left at (303, 179)
Screenshot: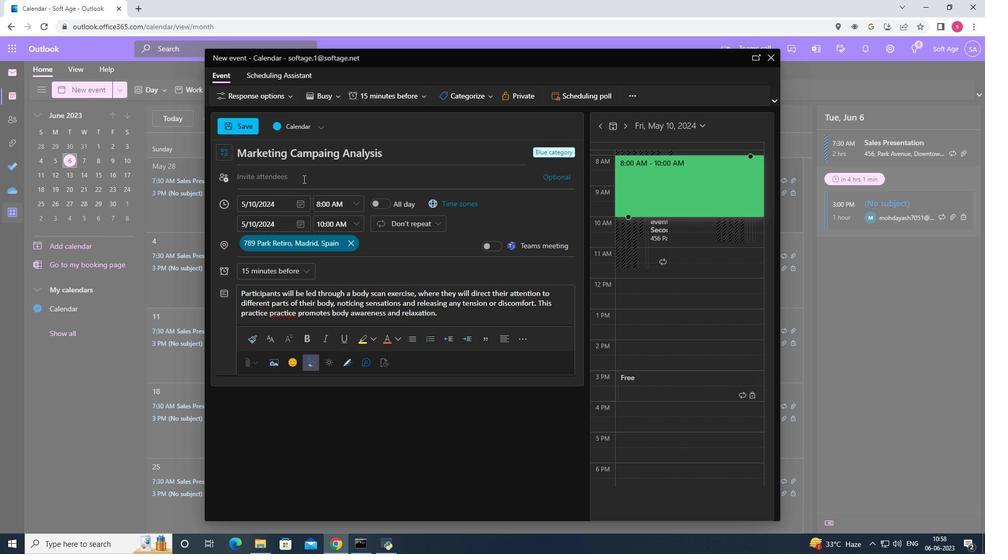 
Action: Key pressed softage.4<Key.backspace><Key.shift><Key.shift>3<Key.shift>@
Screenshot: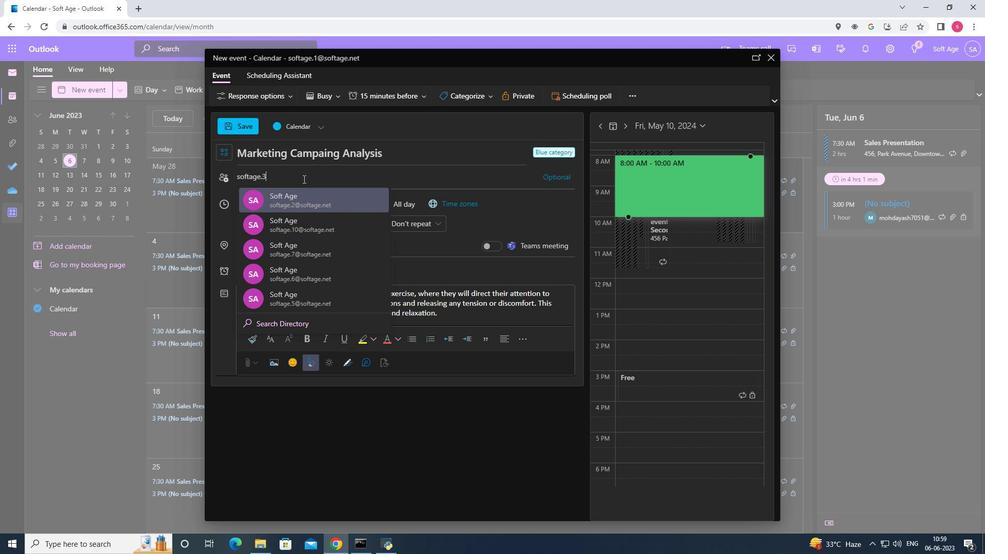 
Action: Mouse moved to (305, 196)
Screenshot: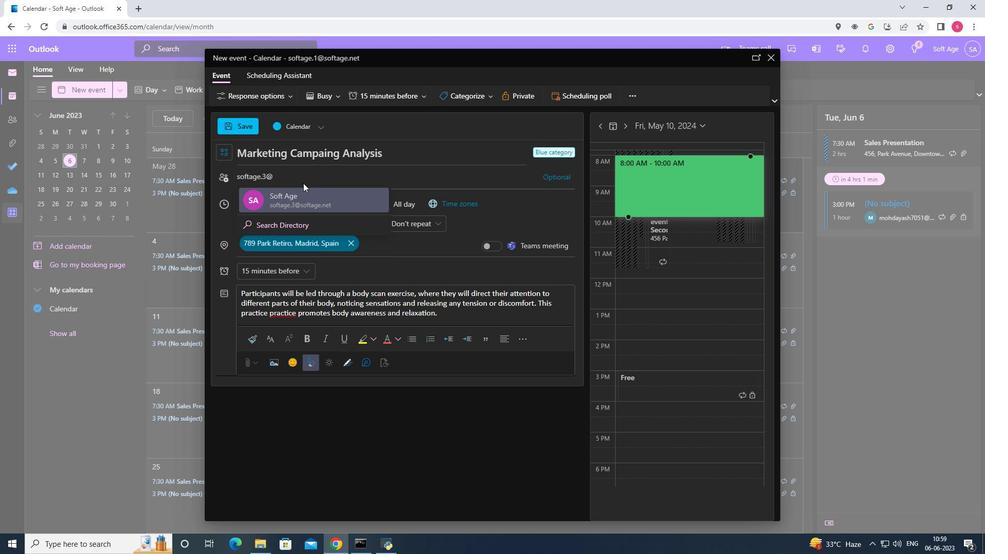 
Action: Mouse pressed left at (305, 196)
Screenshot: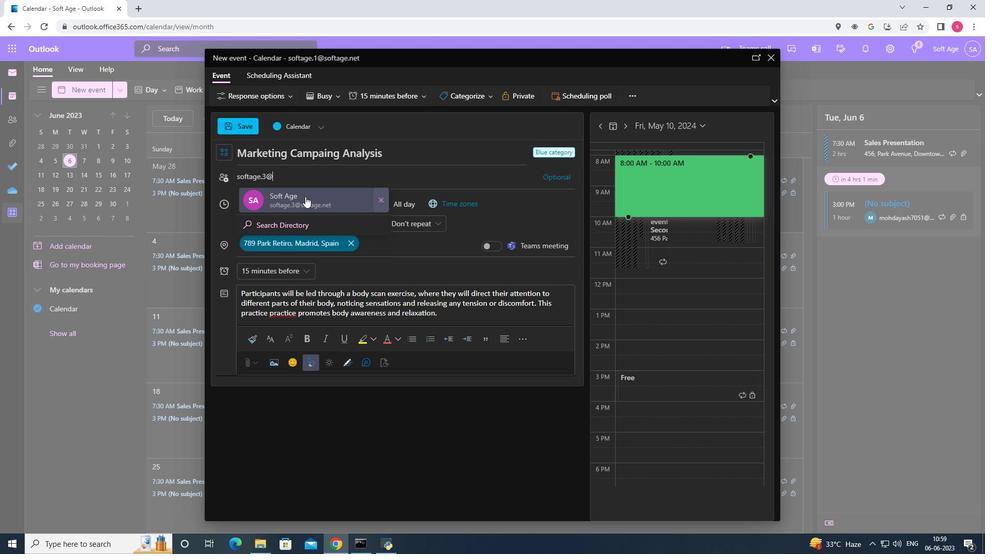 
Action: Key pressed softage.4<Key.shift>@
Screenshot: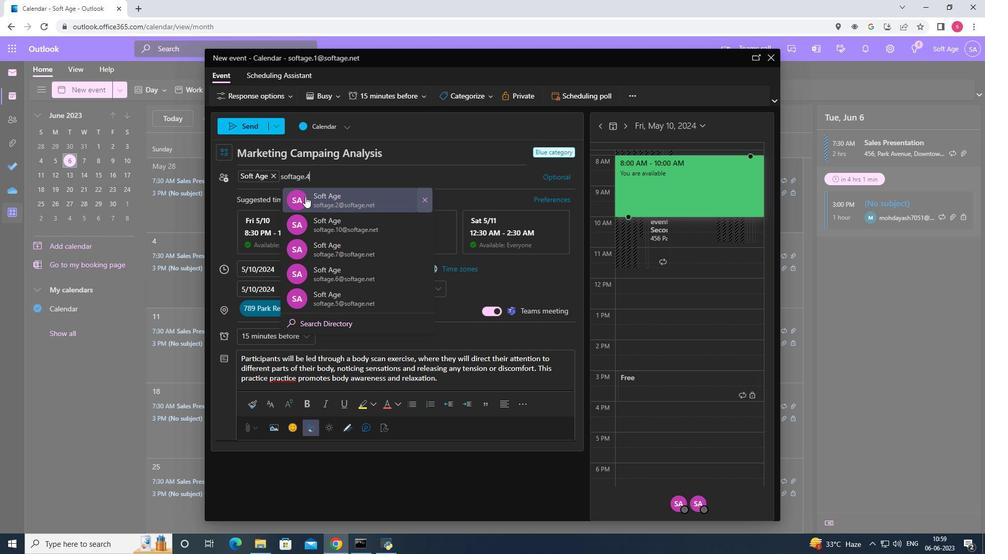 
Action: Mouse pressed left at (305, 196)
Screenshot: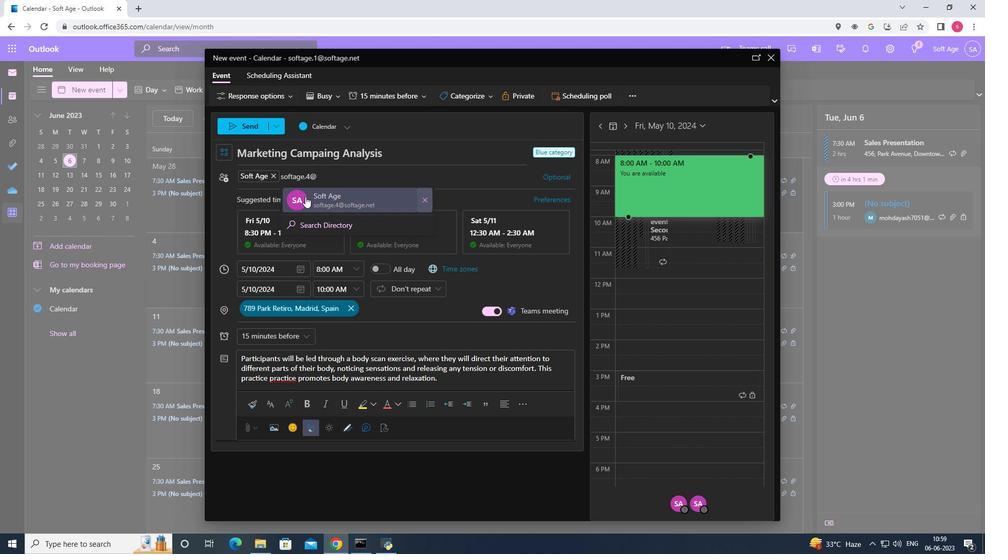 
Action: Mouse moved to (302, 334)
Screenshot: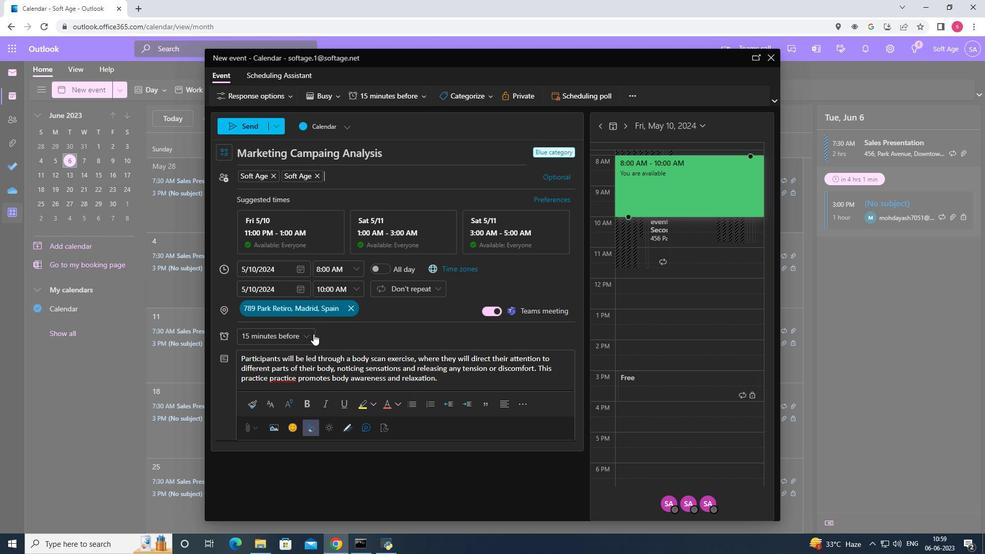
Action: Mouse pressed left at (302, 334)
Screenshot: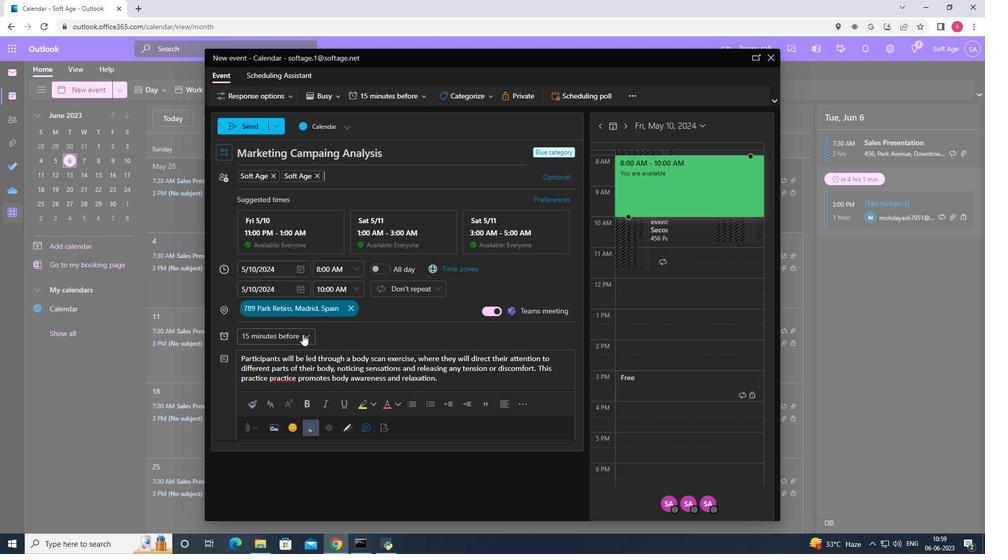 
Action: Mouse moved to (280, 171)
Screenshot: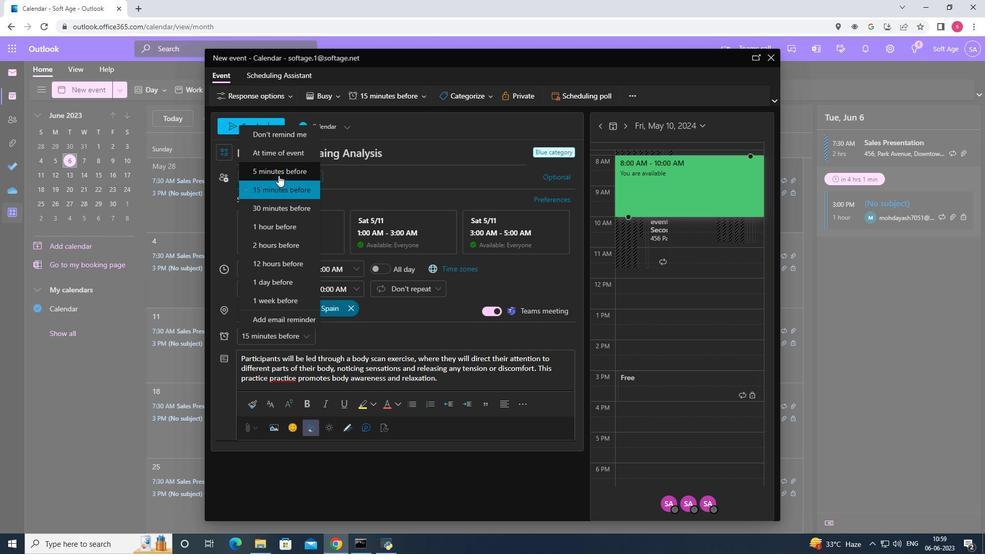 
Action: Mouse pressed left at (280, 171)
Screenshot: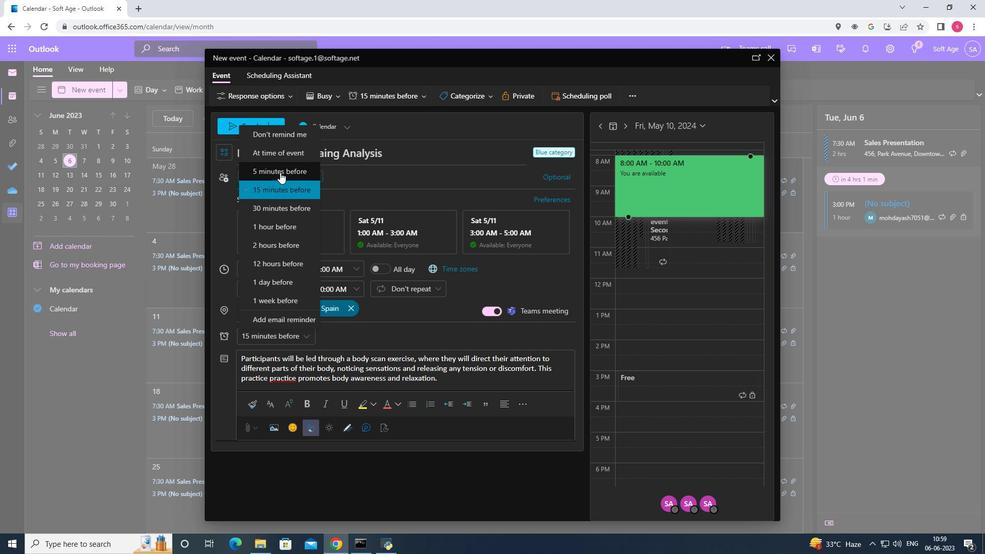 
Action: Mouse moved to (258, 122)
Screenshot: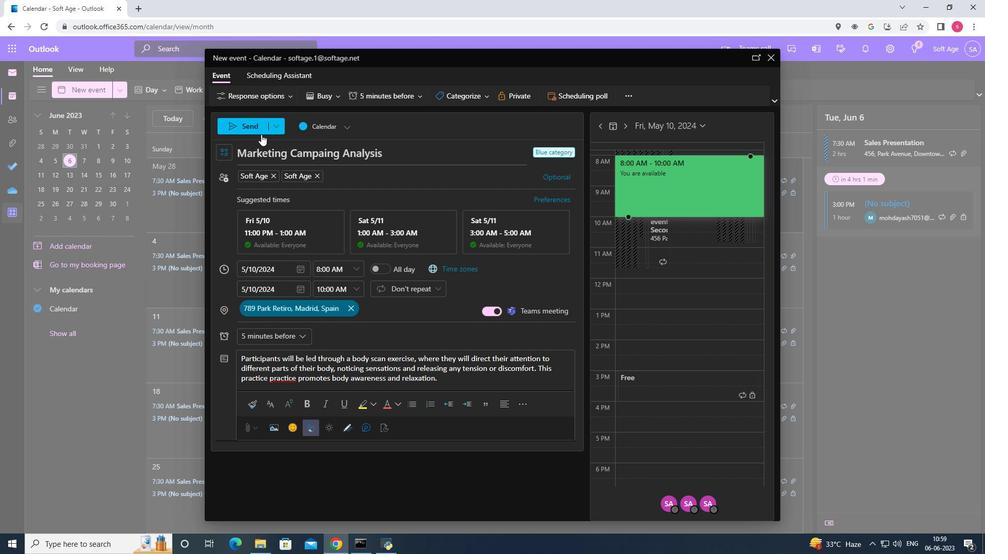 
Action: Mouse pressed left at (258, 122)
Screenshot: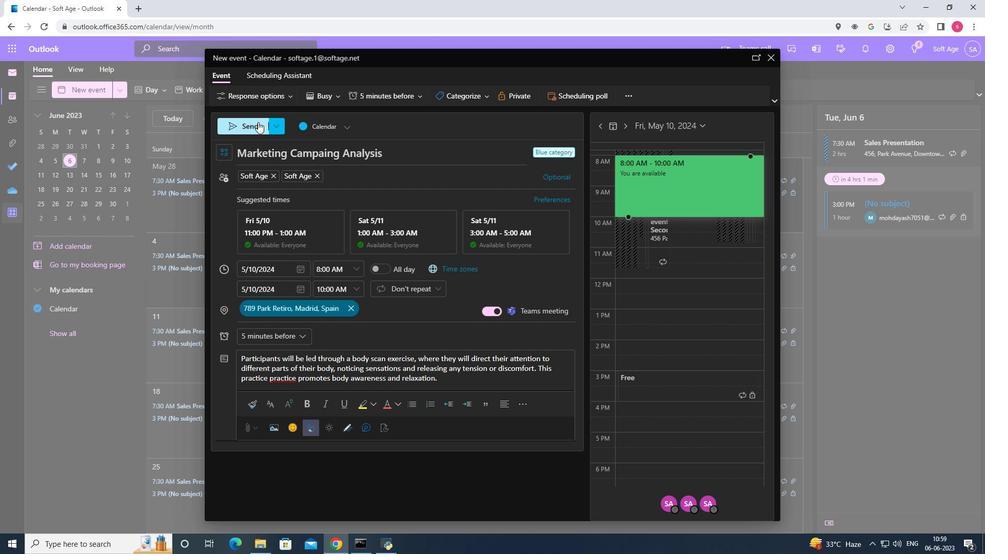 
